 Task: Open Card Investor Relations Review in Board Talent Management to Workspace Event Planning and Management and add a team member Softage.2@softage.net, a label Orange, a checklist Mindfulness, an attachment from Trello, a color Orange and finally, add a card description 'Review and approve expense reports' and a comment 'Given the importance of this task, careful planning and execution are essential.'. Add a start date 'Jan 02, 1900' with a due date 'Jan 09, 1900'
Action: Mouse moved to (401, 458)
Screenshot: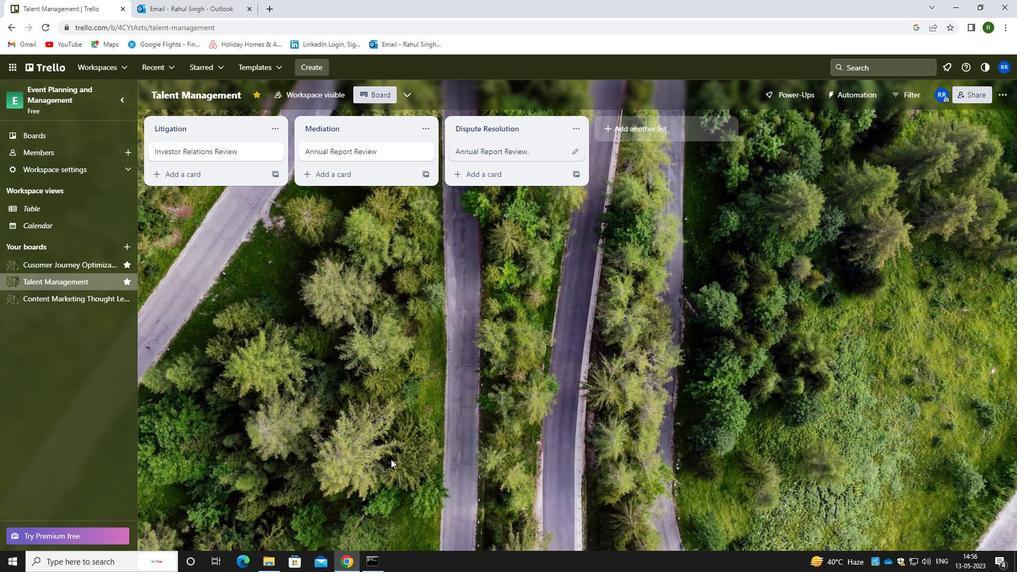 
Action: Mouse scrolled (401, 459) with delta (0, 0)
Screenshot: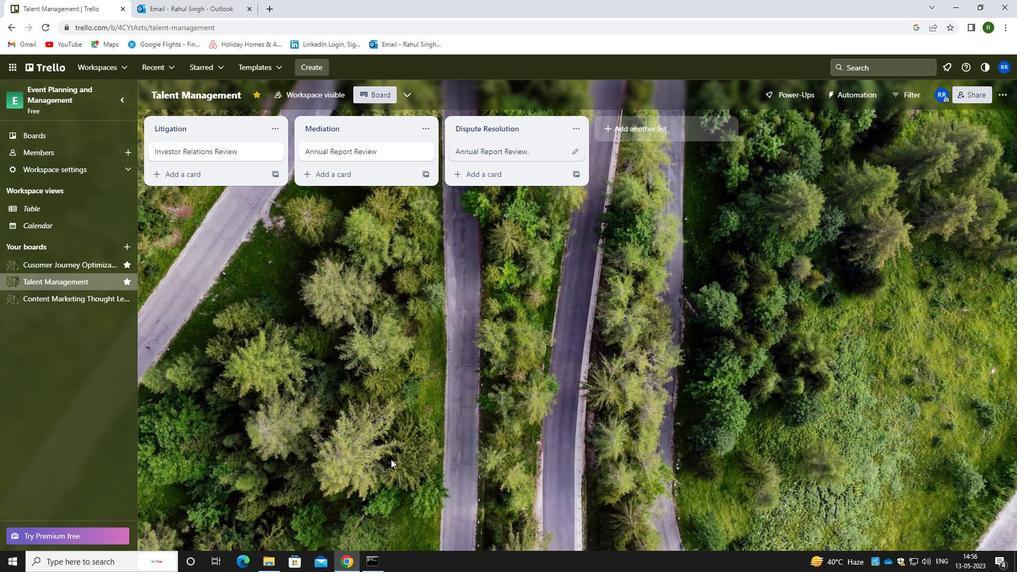 
Action: Mouse moved to (275, 152)
Screenshot: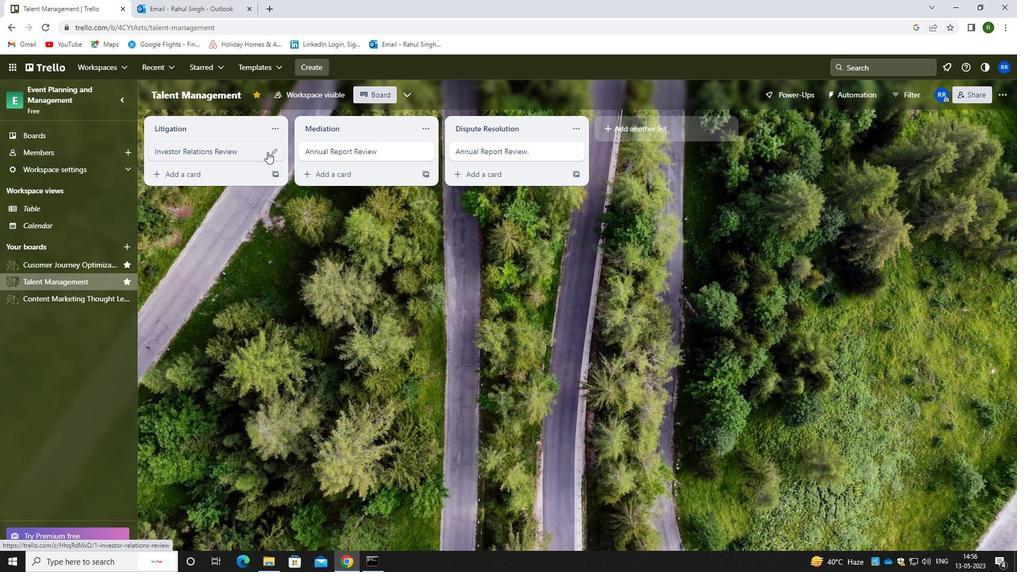 
Action: Mouse pressed left at (275, 152)
Screenshot: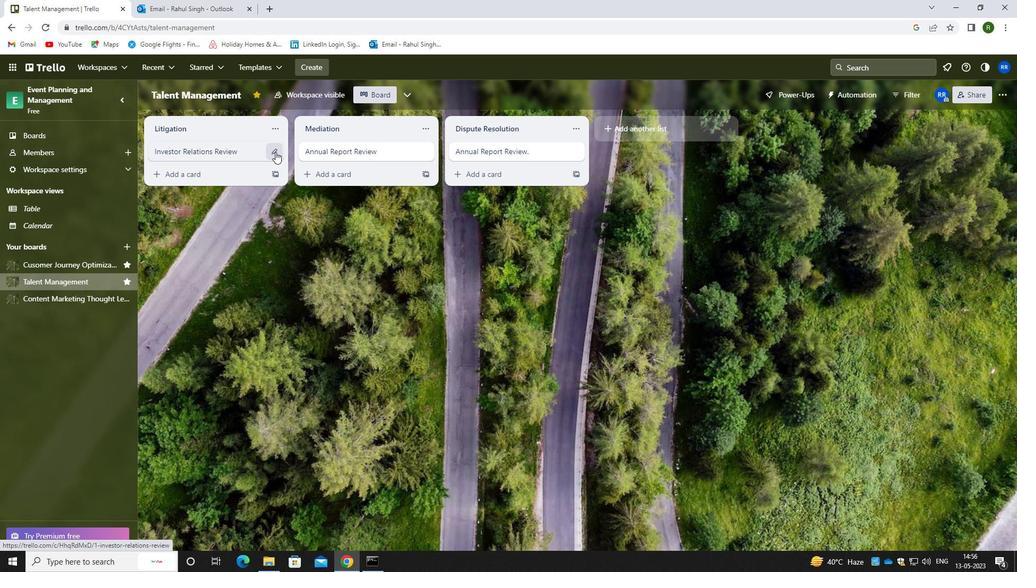 
Action: Mouse moved to (324, 150)
Screenshot: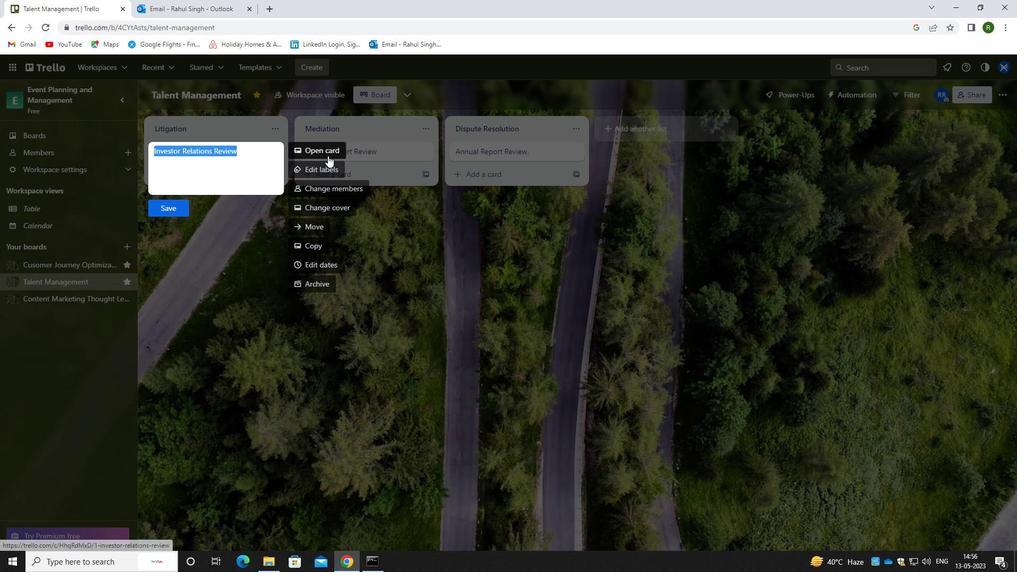 
Action: Mouse pressed left at (324, 150)
Screenshot: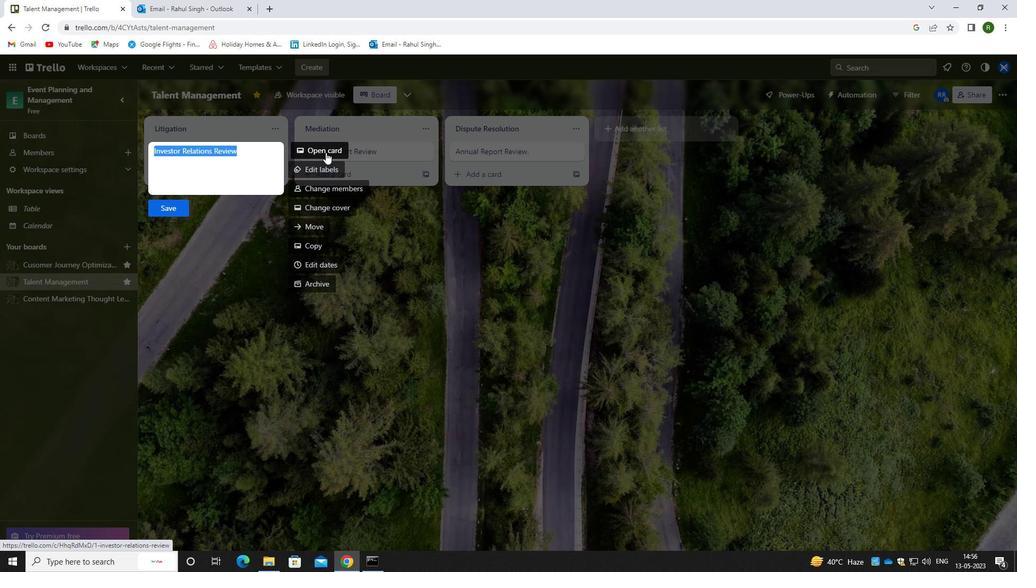 
Action: Mouse moved to (668, 146)
Screenshot: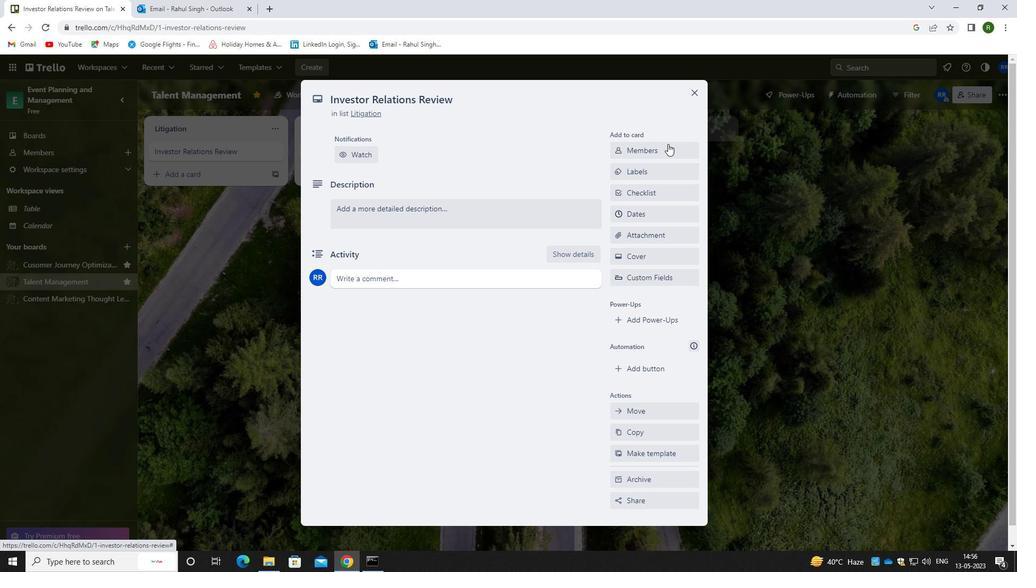 
Action: Mouse pressed left at (668, 146)
Screenshot: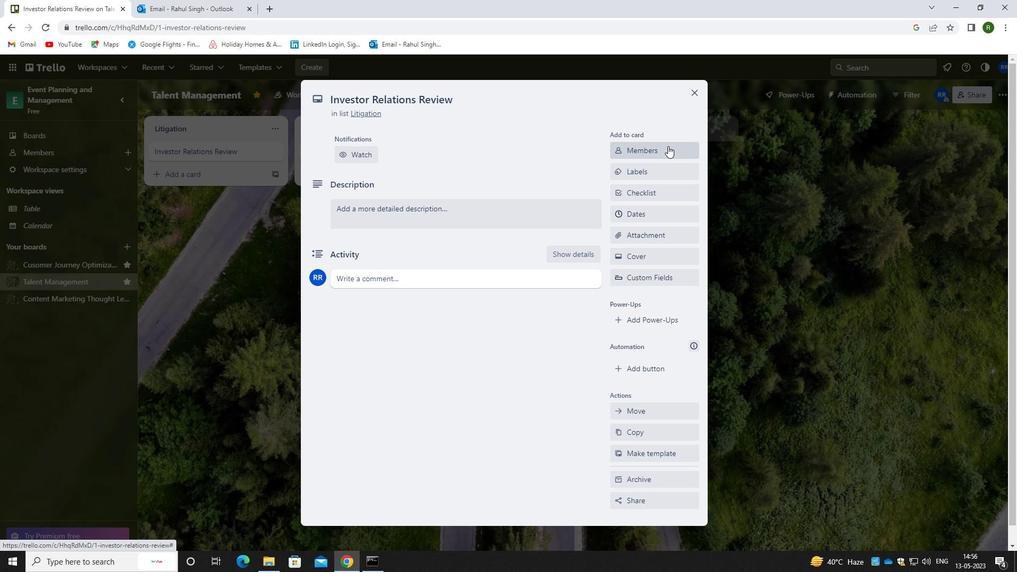 
Action: Mouse moved to (649, 198)
Screenshot: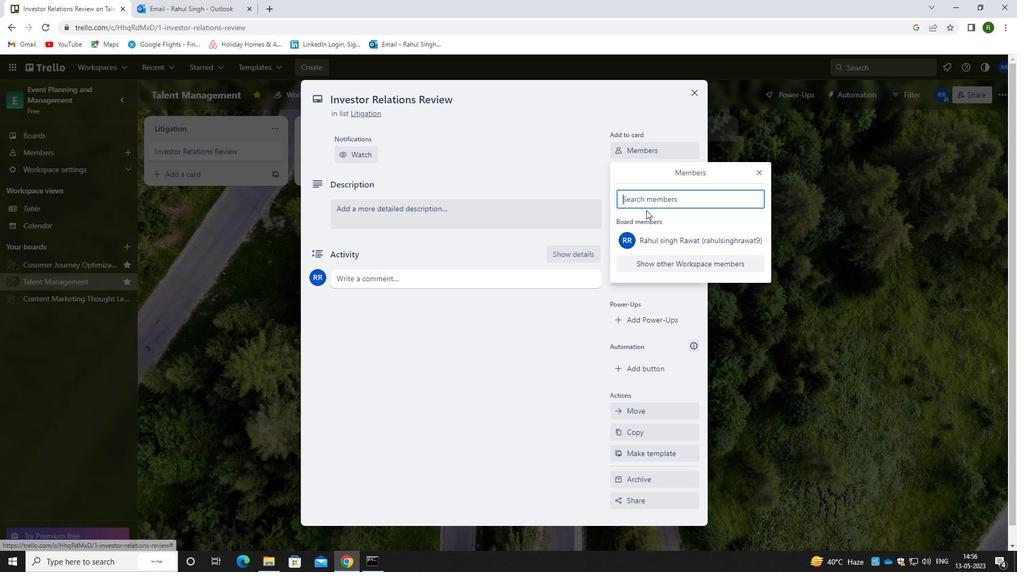 
Action: Mouse pressed left at (649, 198)
Screenshot: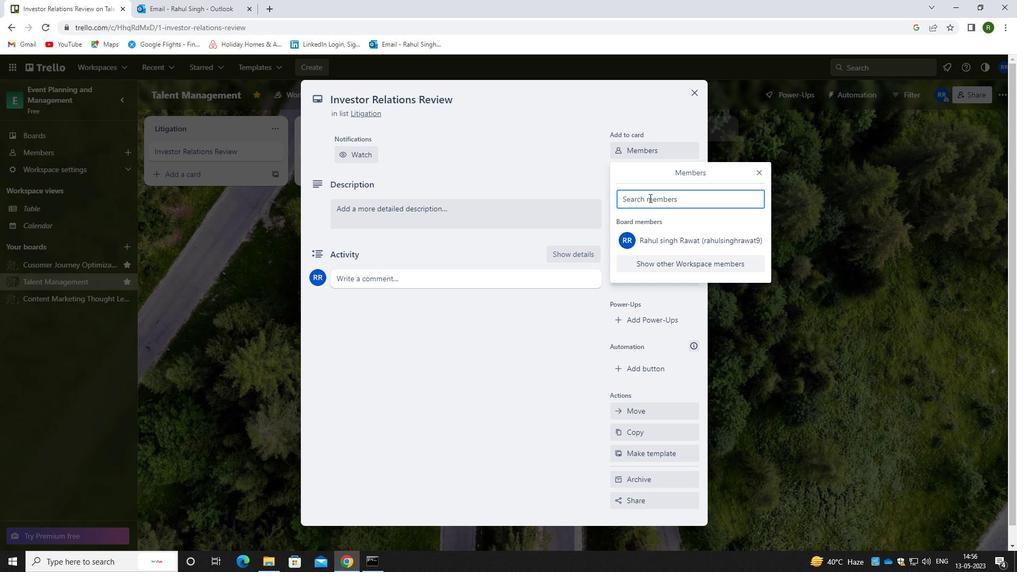 
Action: Mouse moved to (649, 198)
Screenshot: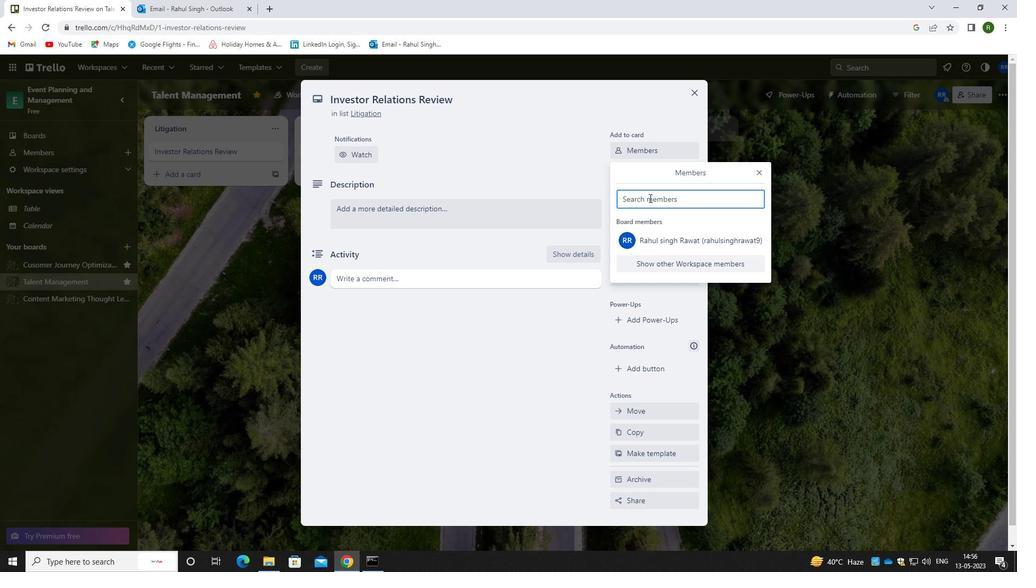 
Action: Key pressed <Key.caps_lock>s<Key.caps_lock>oftage.2<Key.shift>@SOFTAGE.NET
Screenshot: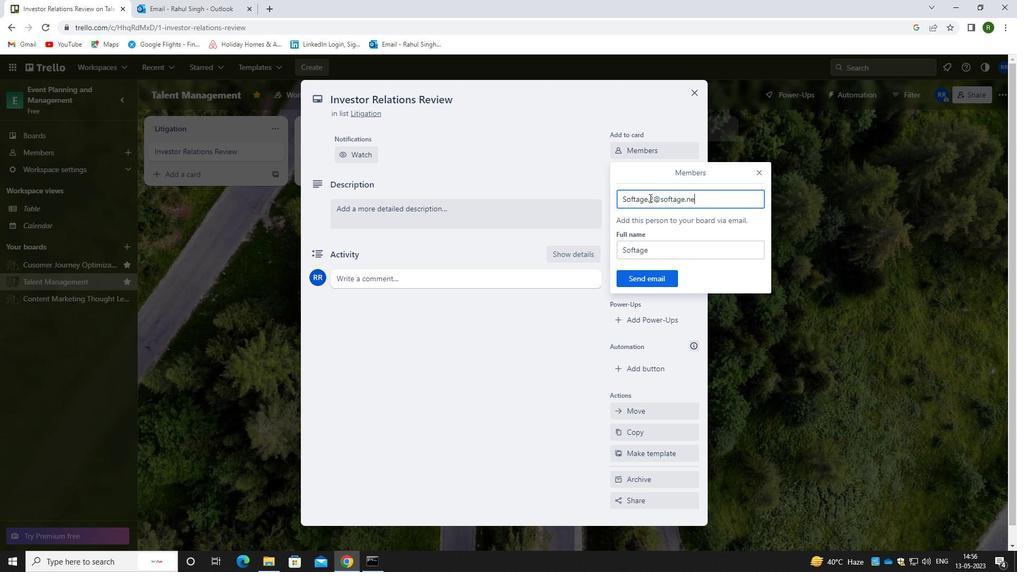 
Action: Mouse moved to (645, 278)
Screenshot: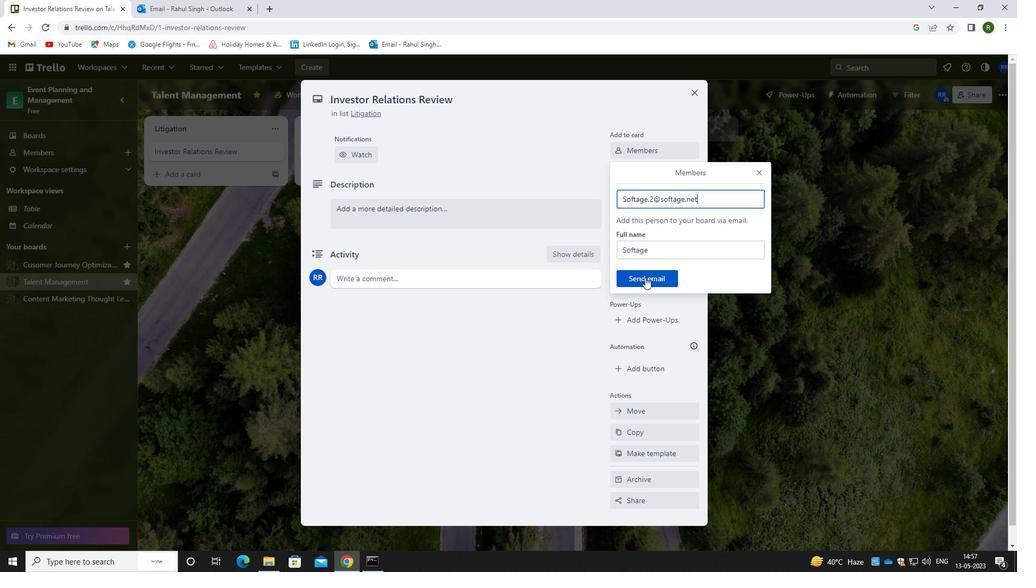 
Action: Mouse pressed left at (645, 278)
Screenshot: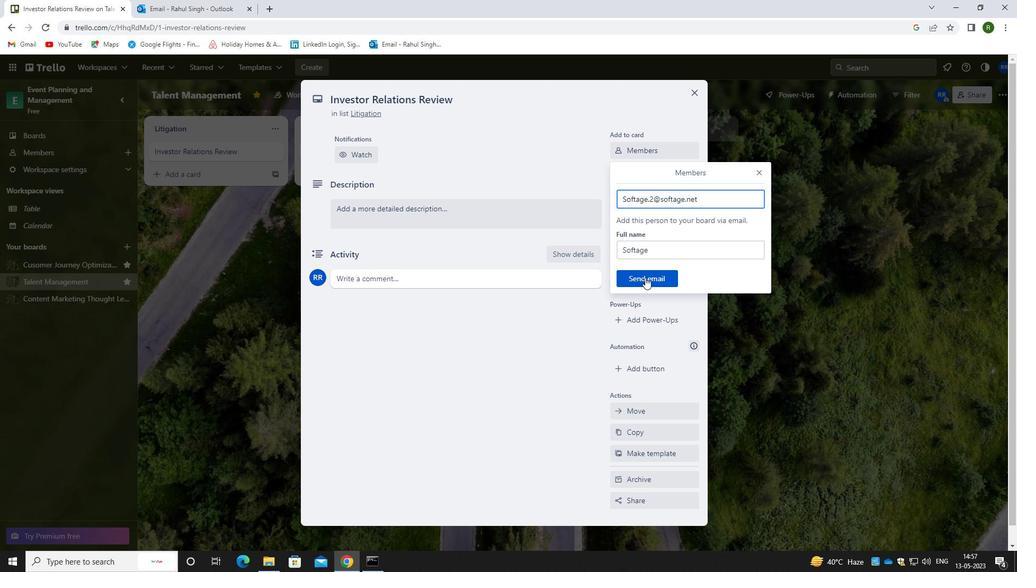 
Action: Mouse moved to (648, 207)
Screenshot: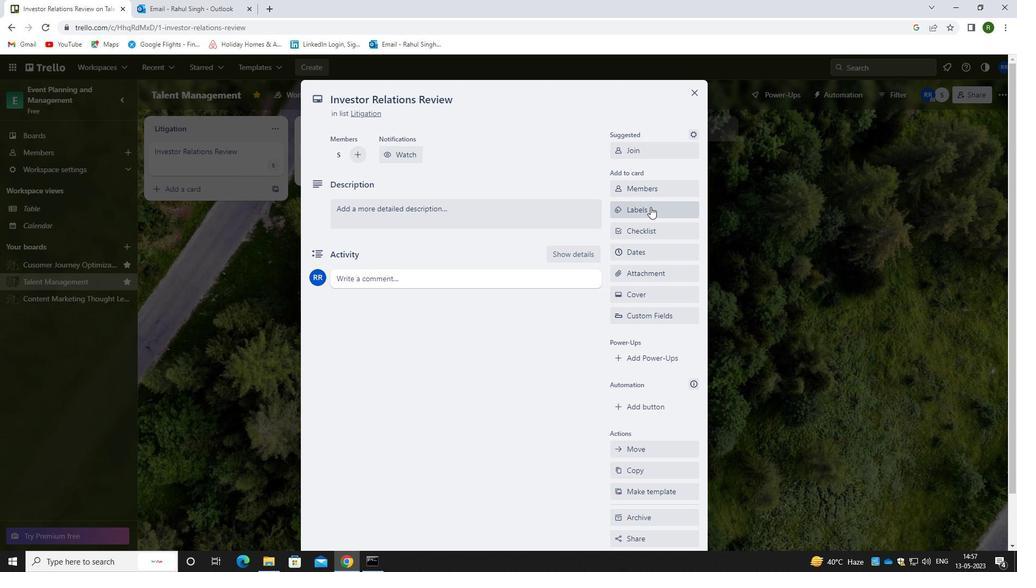 
Action: Mouse pressed left at (648, 207)
Screenshot: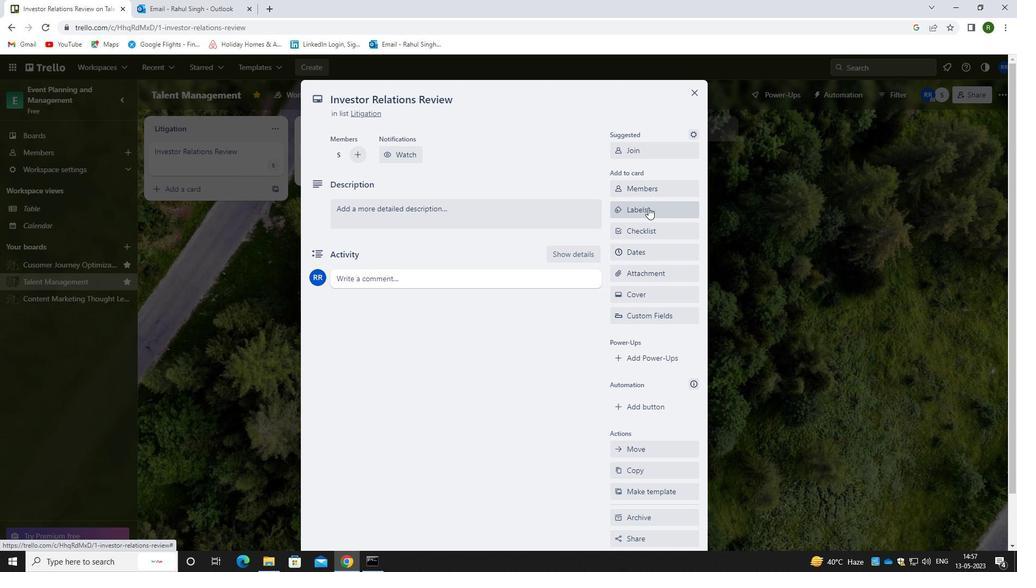 
Action: Key pressed ORANGE
Screenshot: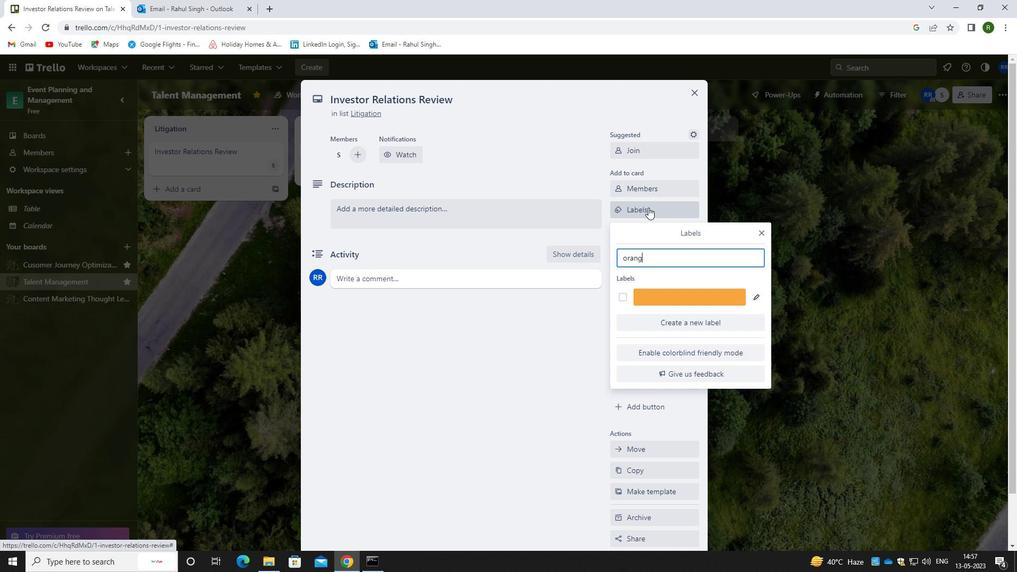 
Action: Mouse moved to (626, 299)
Screenshot: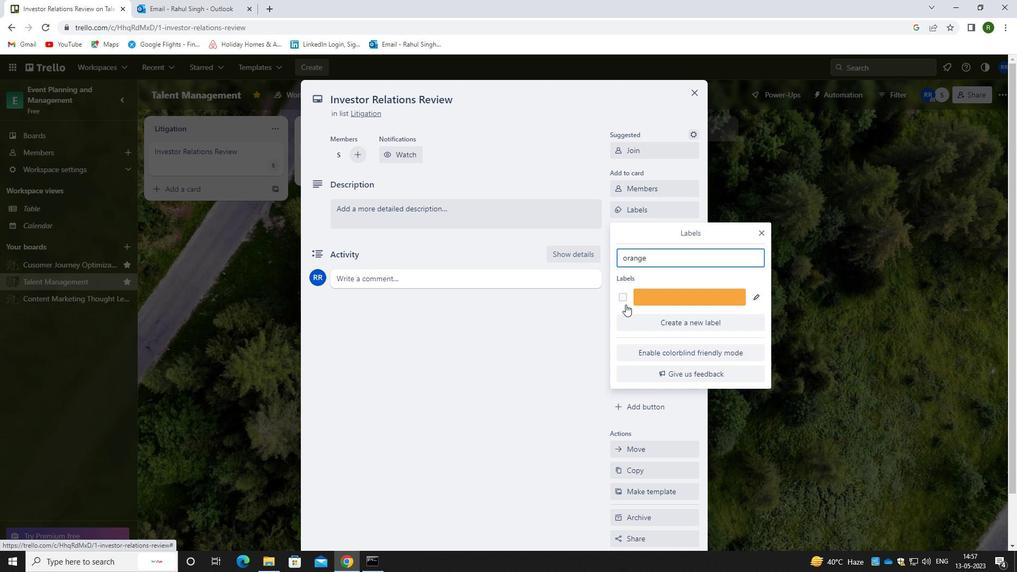 
Action: Mouse pressed left at (626, 299)
Screenshot: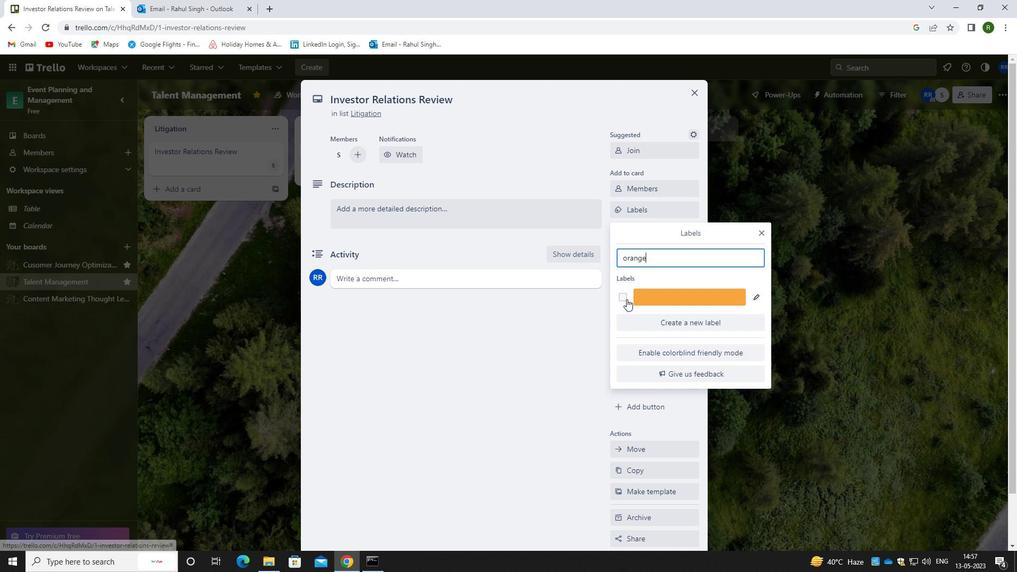 
Action: Mouse moved to (552, 348)
Screenshot: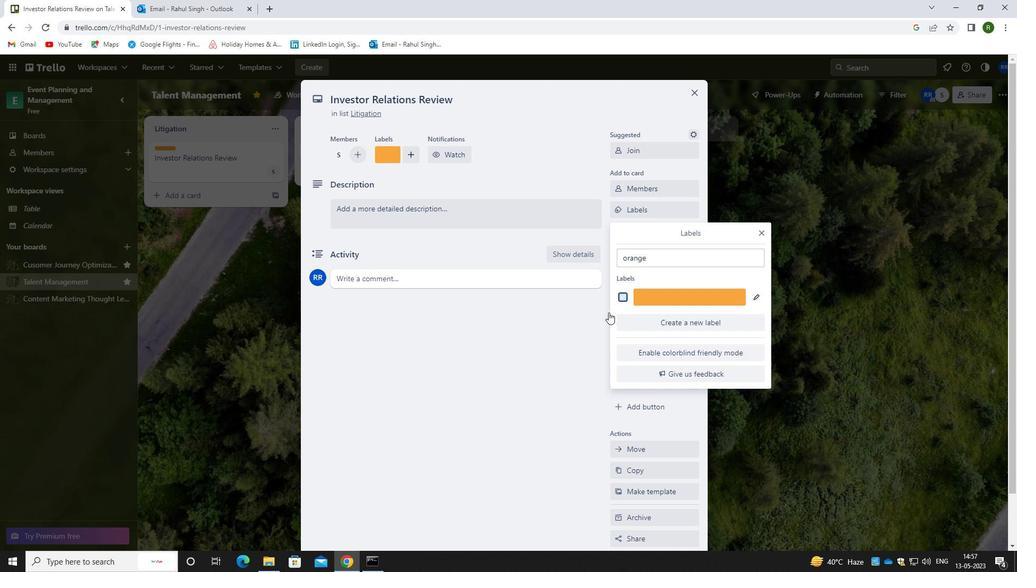 
Action: Mouse pressed left at (552, 348)
Screenshot: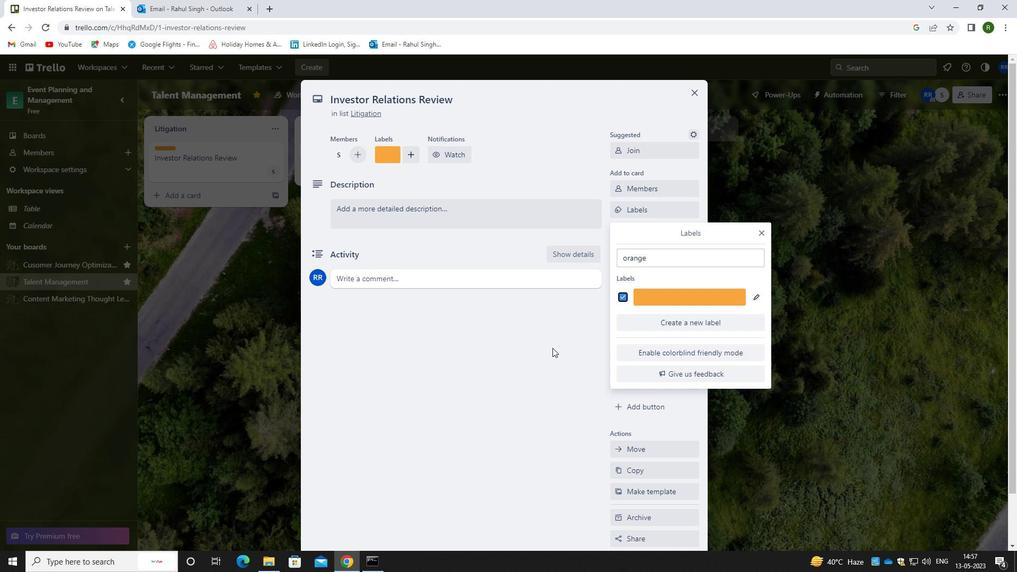 
Action: Mouse moved to (649, 231)
Screenshot: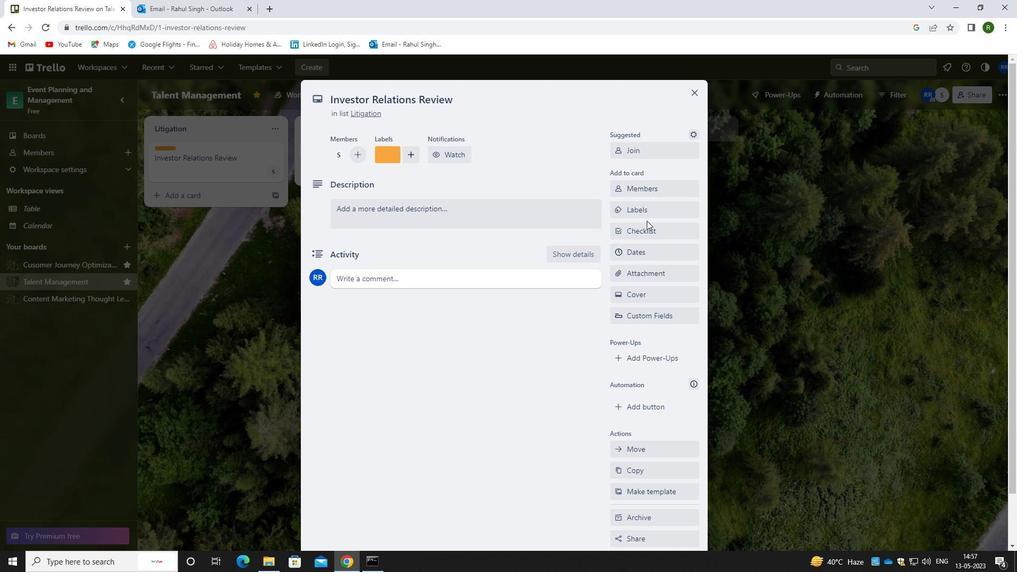 
Action: Mouse pressed left at (649, 231)
Screenshot: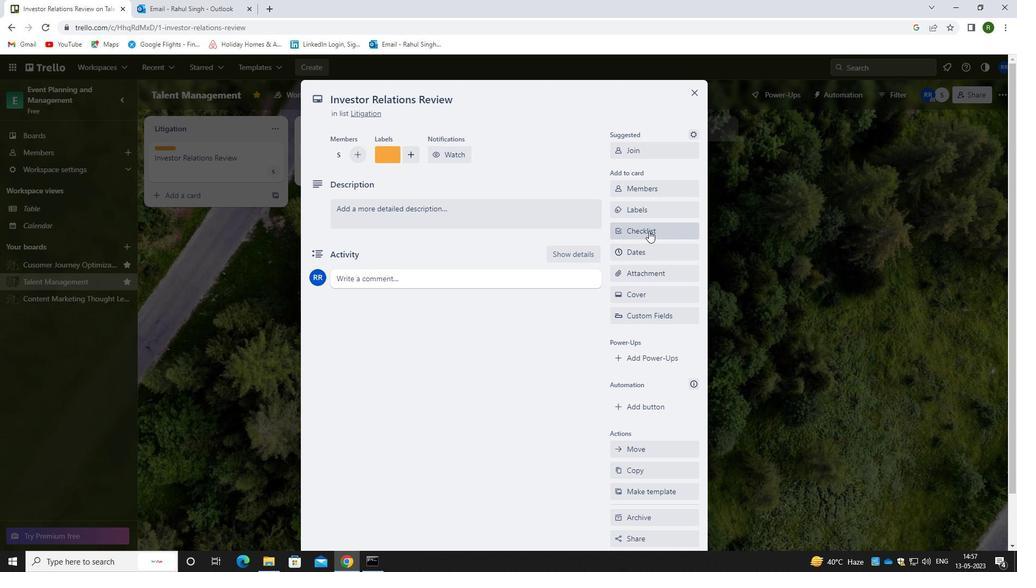 
Action: Mouse moved to (627, 280)
Screenshot: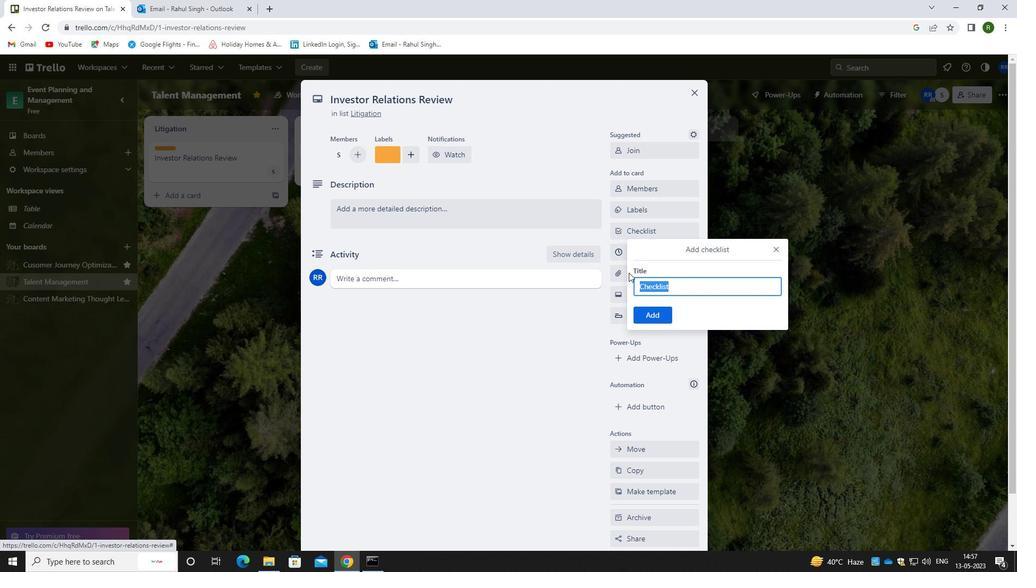 
Action: Key pressed <Key.backspace><Key.shift>MINDFULNESS
Screenshot: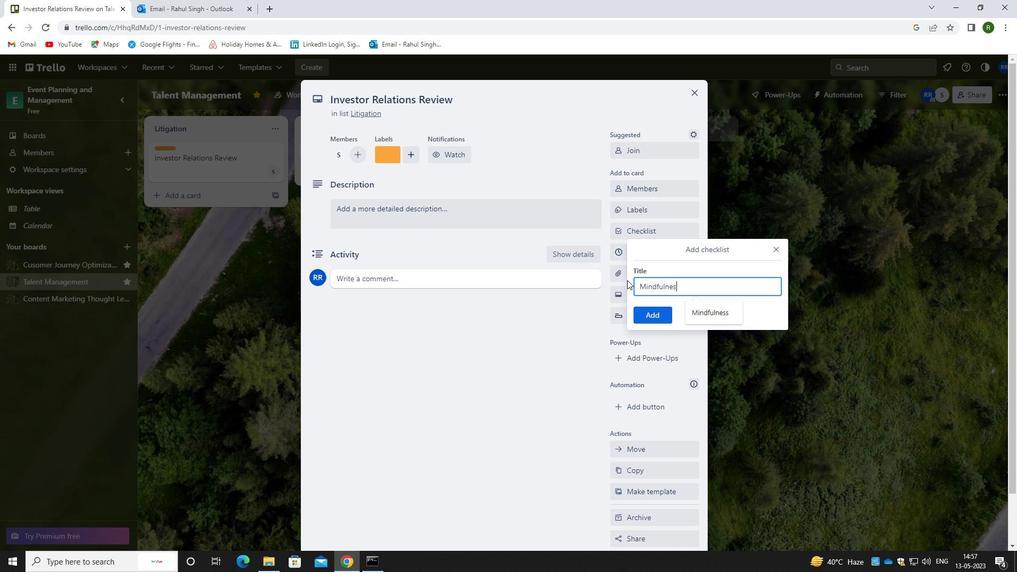 
Action: Mouse moved to (650, 310)
Screenshot: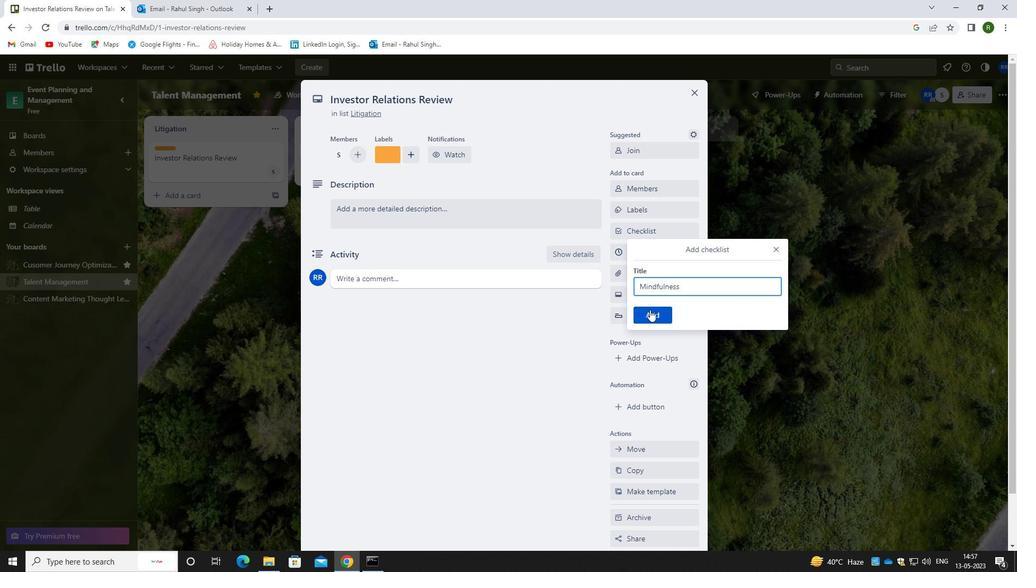 
Action: Key pressed <Key.backspace>
Screenshot: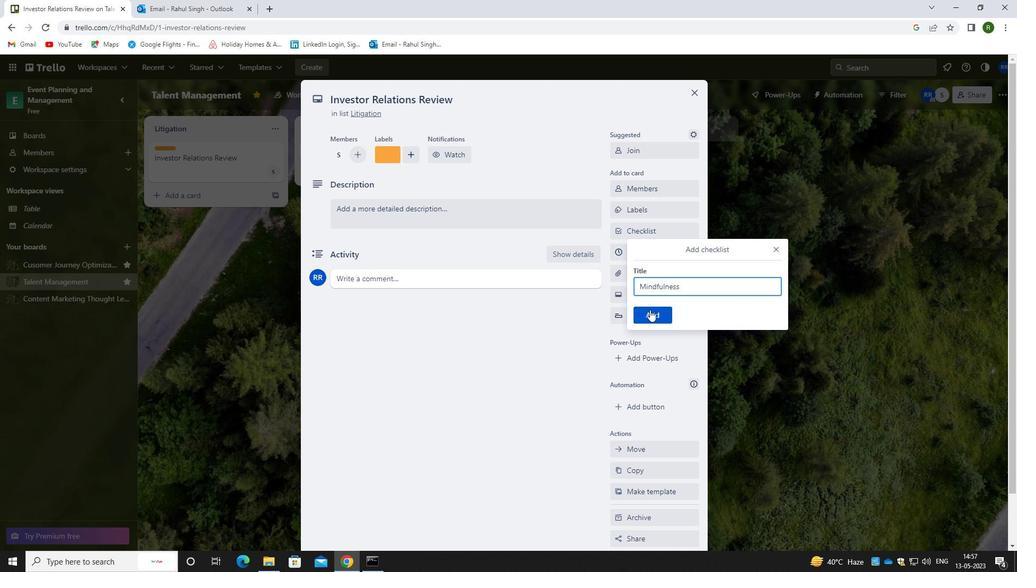
Action: Mouse moved to (661, 315)
Screenshot: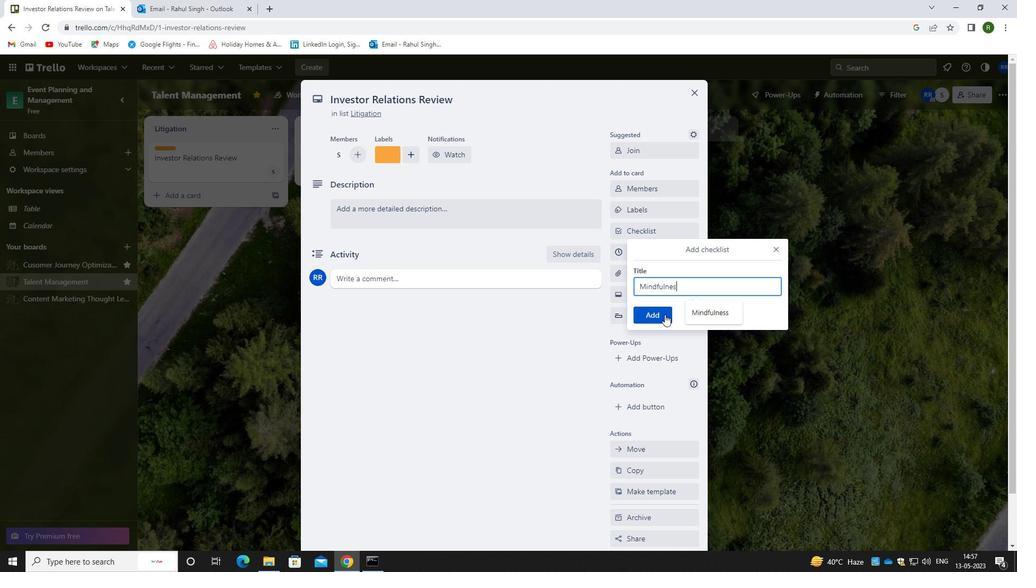 
Action: Mouse pressed left at (661, 315)
Screenshot: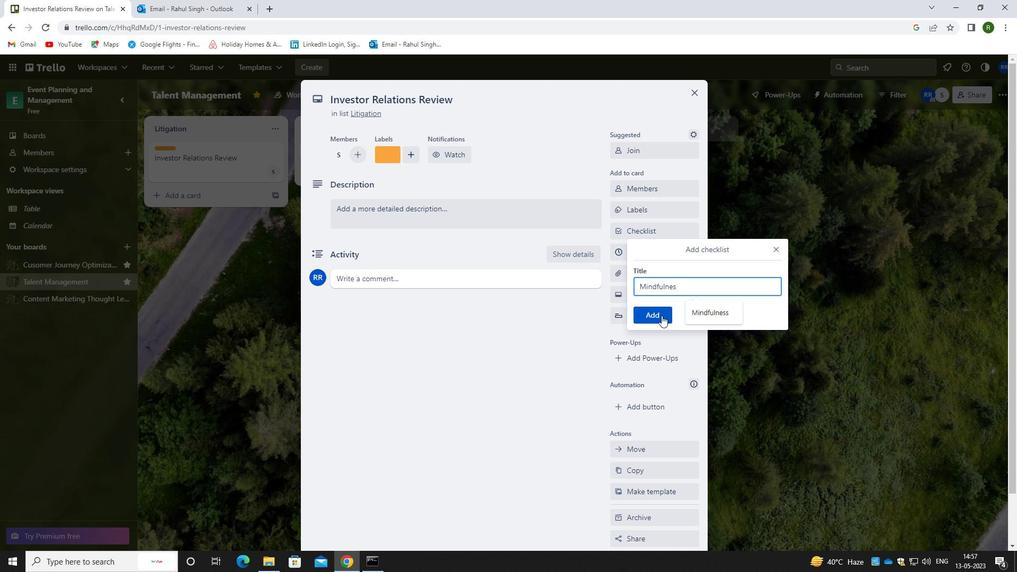 
Action: Mouse moved to (654, 271)
Screenshot: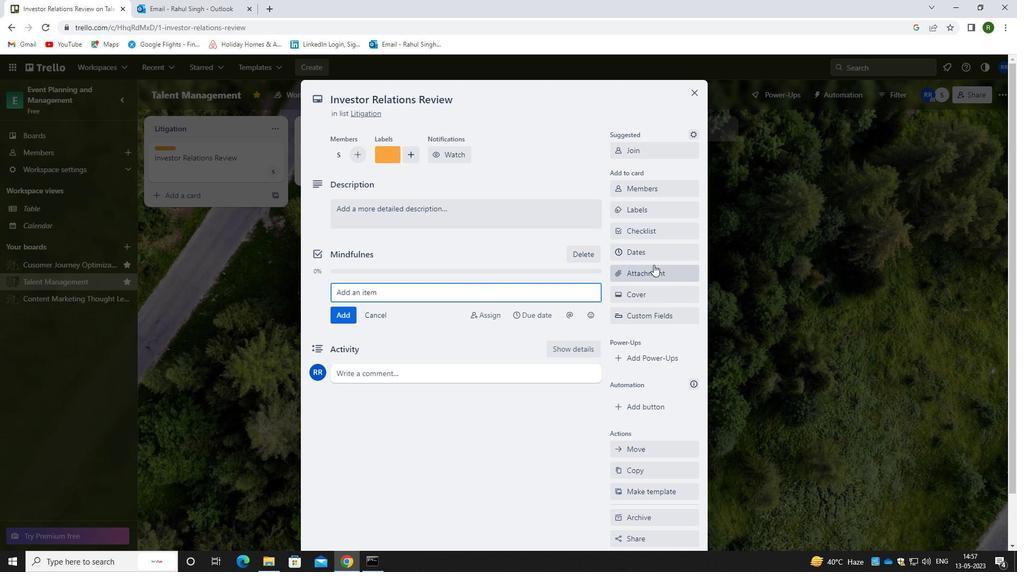 
Action: Mouse pressed left at (654, 271)
Screenshot: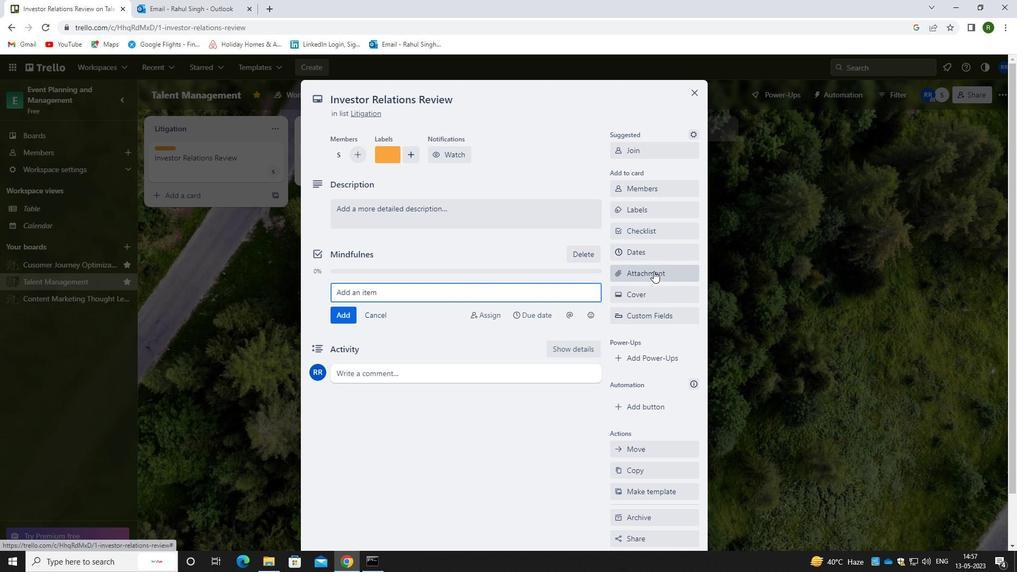 
Action: Mouse moved to (656, 343)
Screenshot: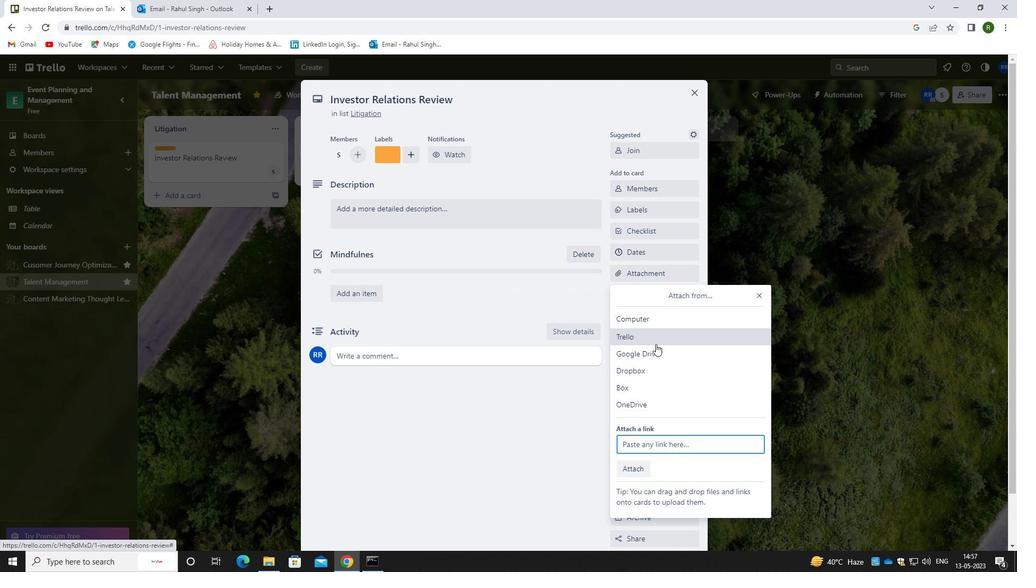 
Action: Mouse pressed left at (656, 343)
Screenshot: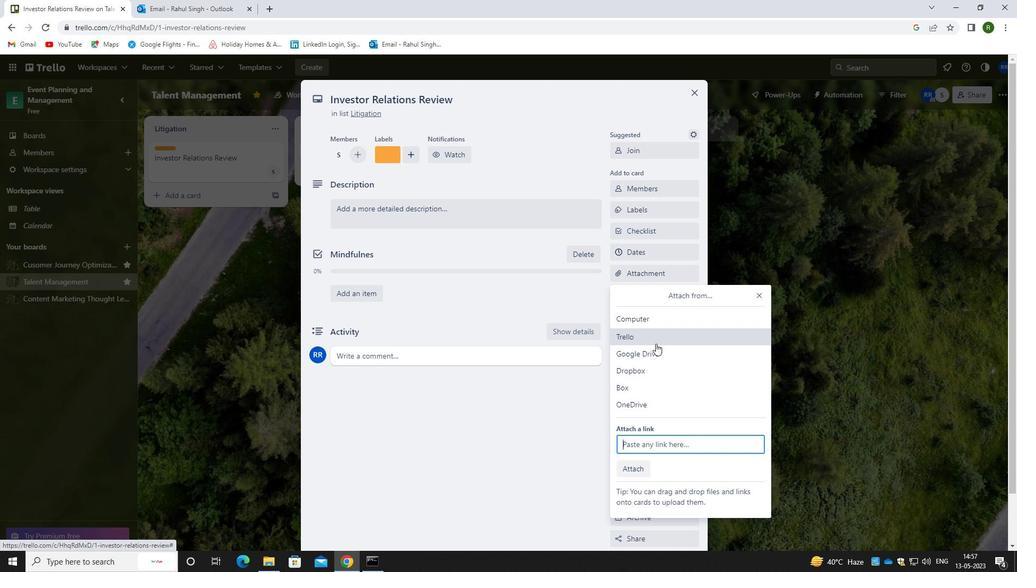 
Action: Mouse moved to (657, 293)
Screenshot: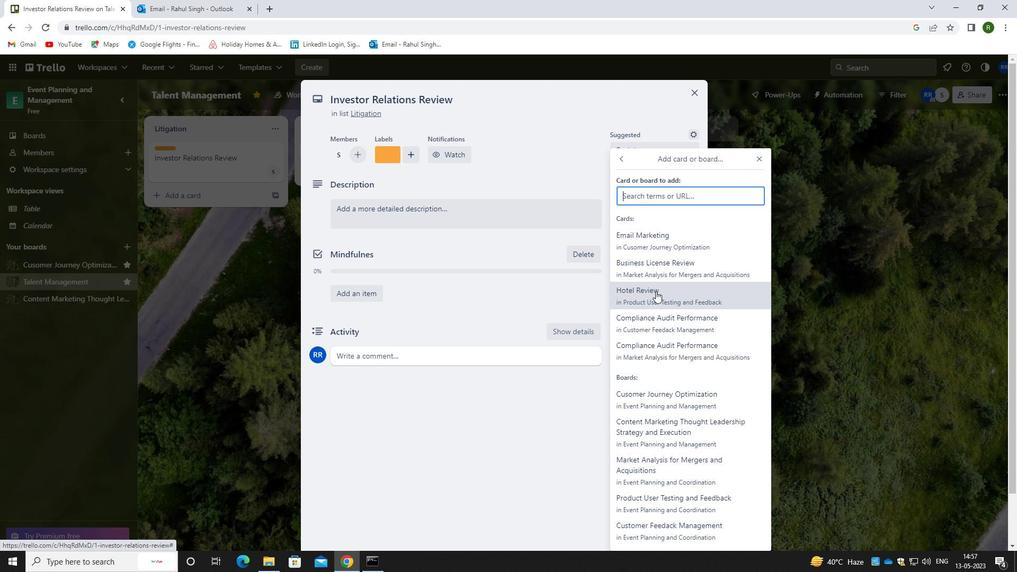 
Action: Mouse pressed left at (657, 293)
Screenshot: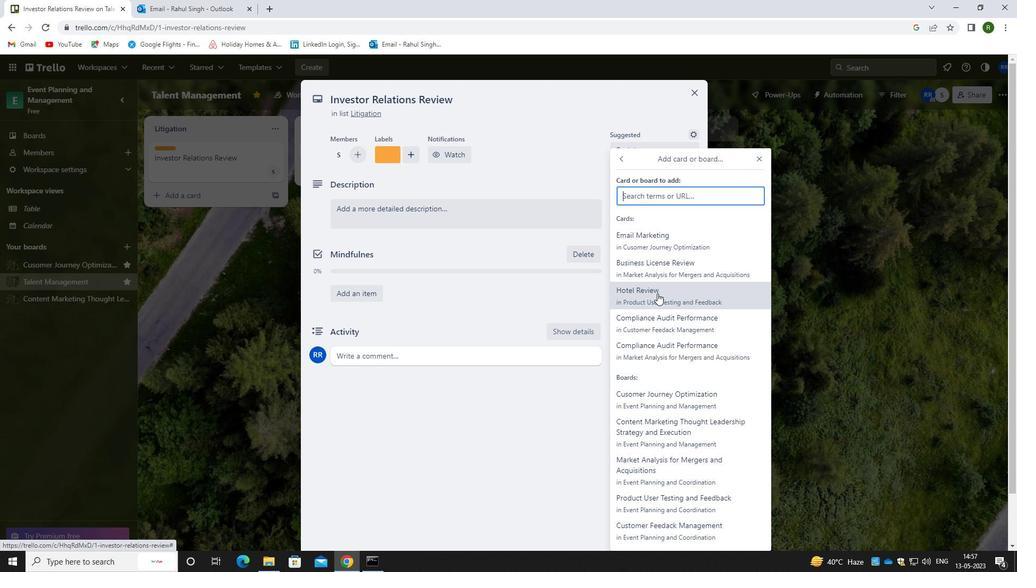 
Action: Mouse moved to (460, 216)
Screenshot: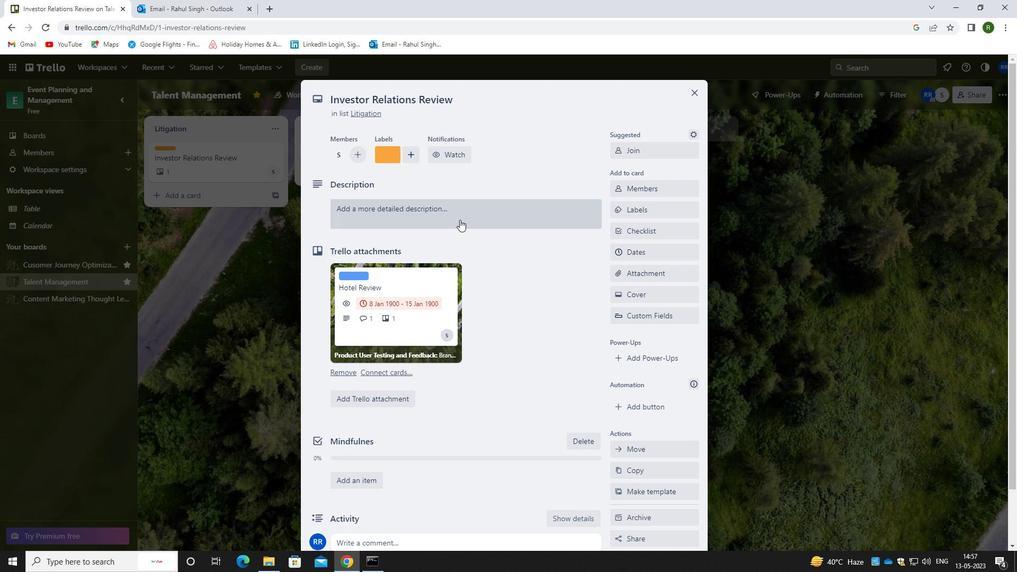 
Action: Mouse pressed left at (460, 216)
Screenshot: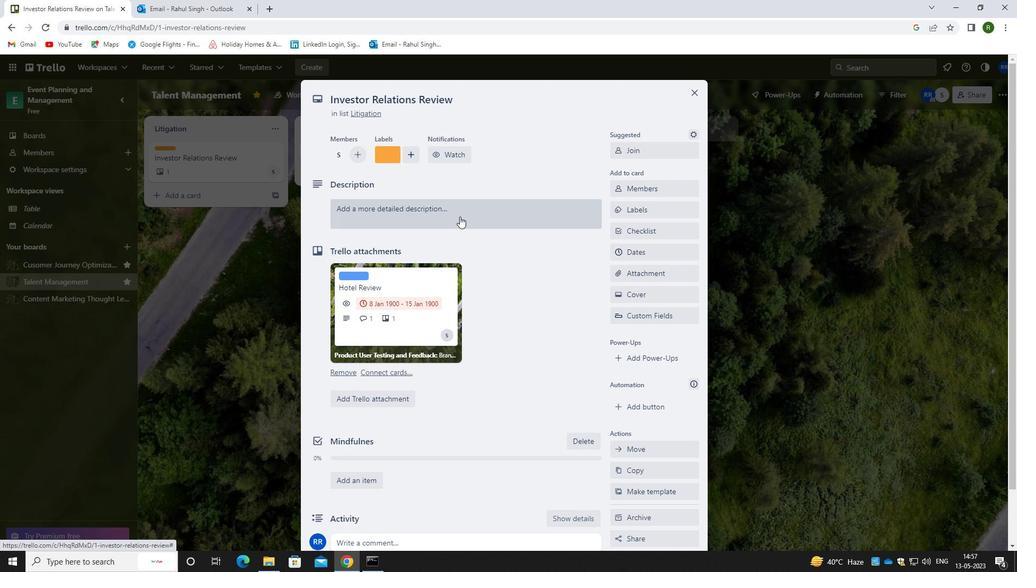 
Action: Mouse moved to (458, 258)
Screenshot: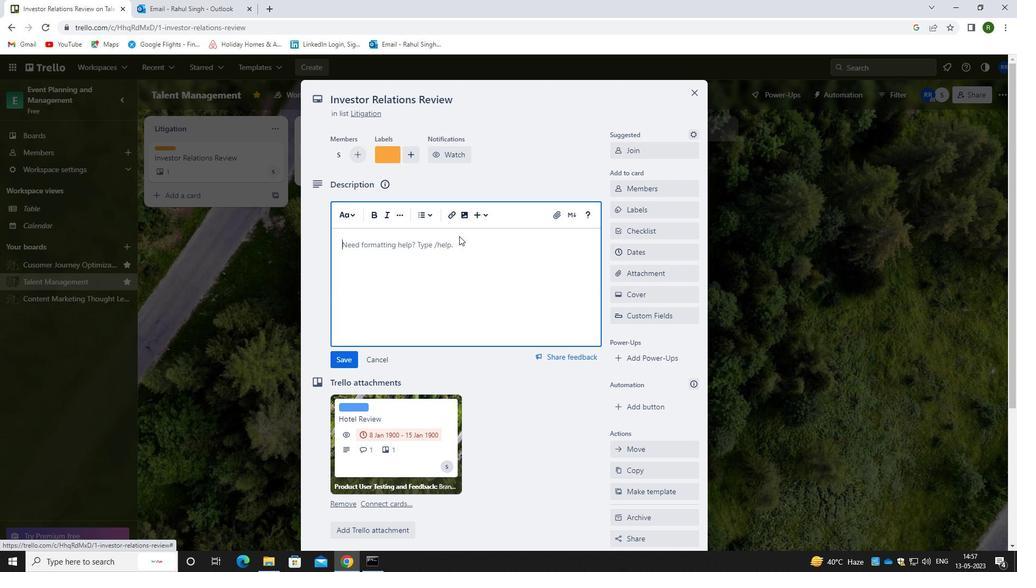 
Action: Key pressed <Key.caps_lock>T<Key.caps_lock>EV<Key.backspace><Key.backspace><Key.backspace><Key.caps_lock>R<Key.caps_lock>EVIEW<Key.space>AND<Key.space>APPROVE<Key.space>EXPENSE<Key.space>REPORTS.
Screenshot: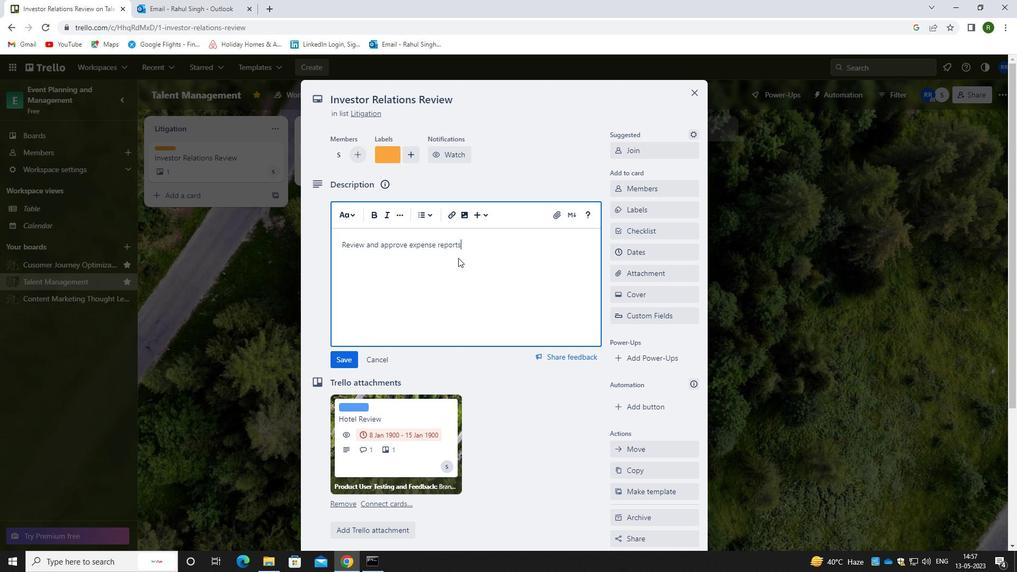
Action: Mouse moved to (342, 359)
Screenshot: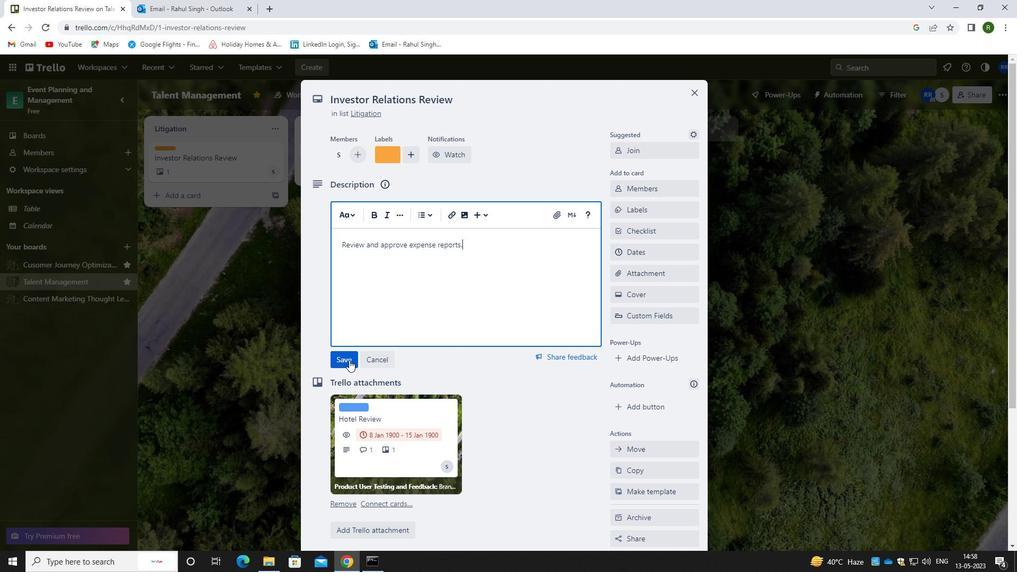 
Action: Mouse pressed left at (342, 359)
Screenshot: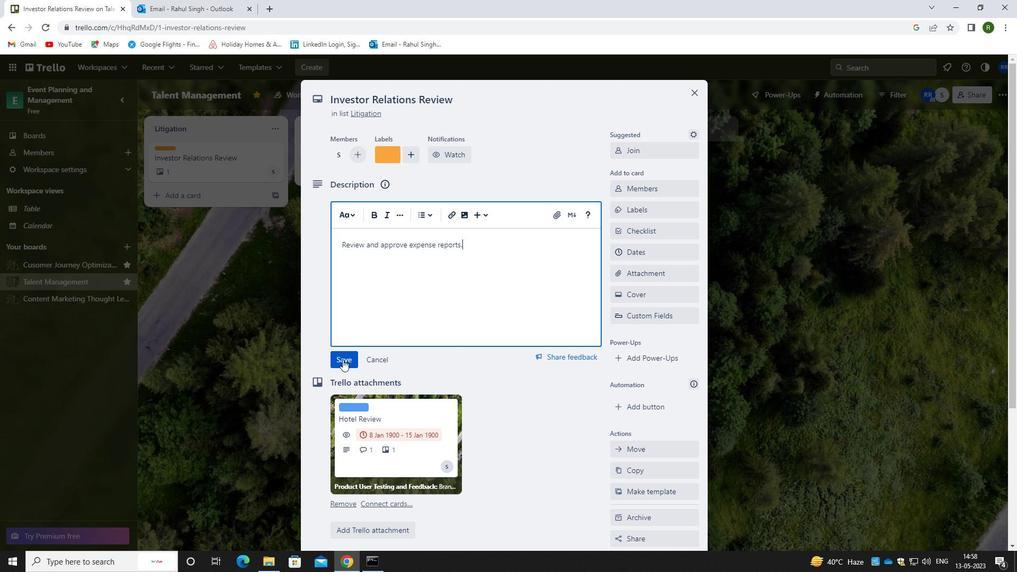 
Action: Mouse moved to (432, 394)
Screenshot: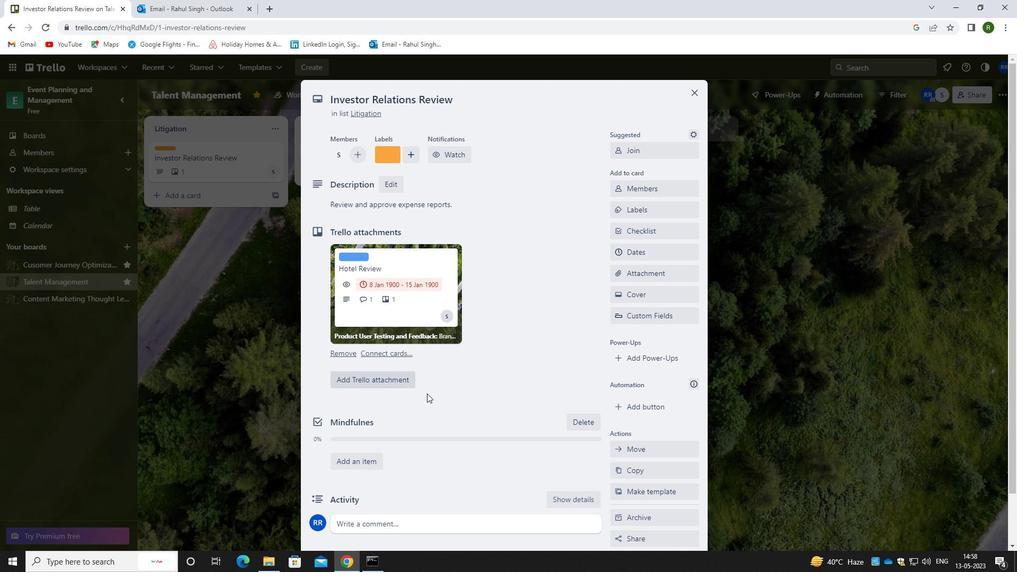 
Action: Mouse scrolled (432, 393) with delta (0, 0)
Screenshot: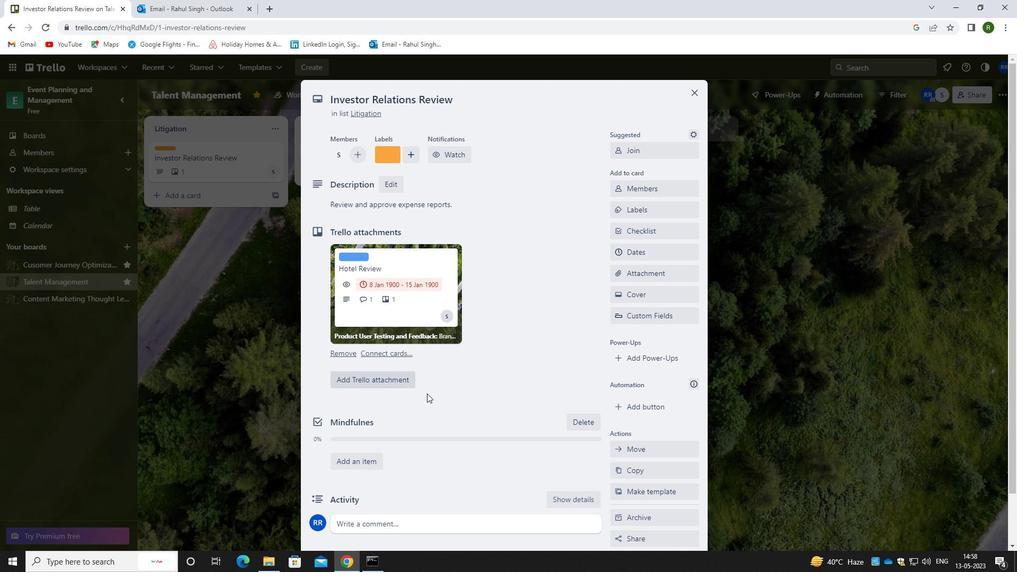 
Action: Mouse moved to (433, 394)
Screenshot: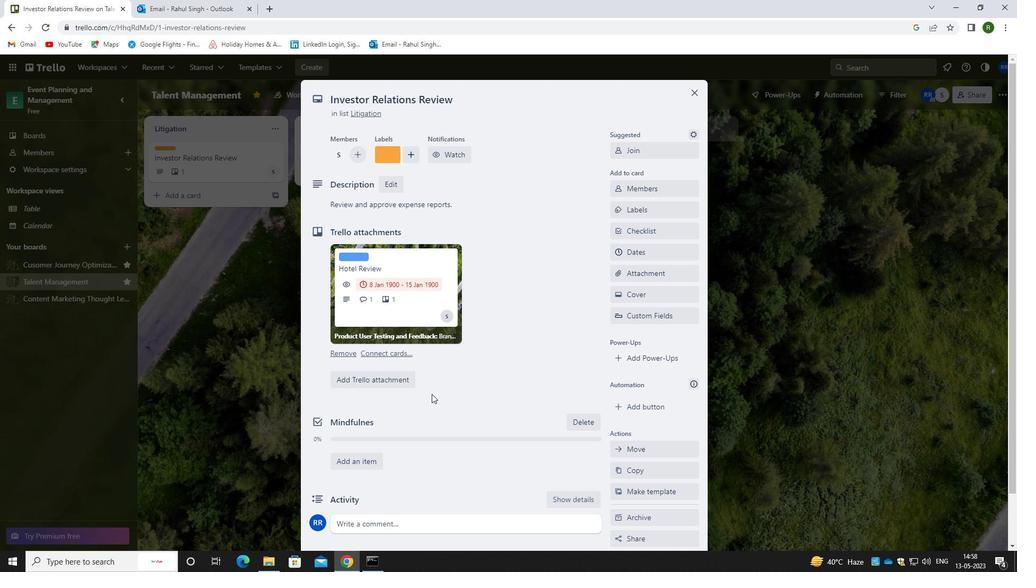 
Action: Mouse scrolled (433, 393) with delta (0, 0)
Screenshot: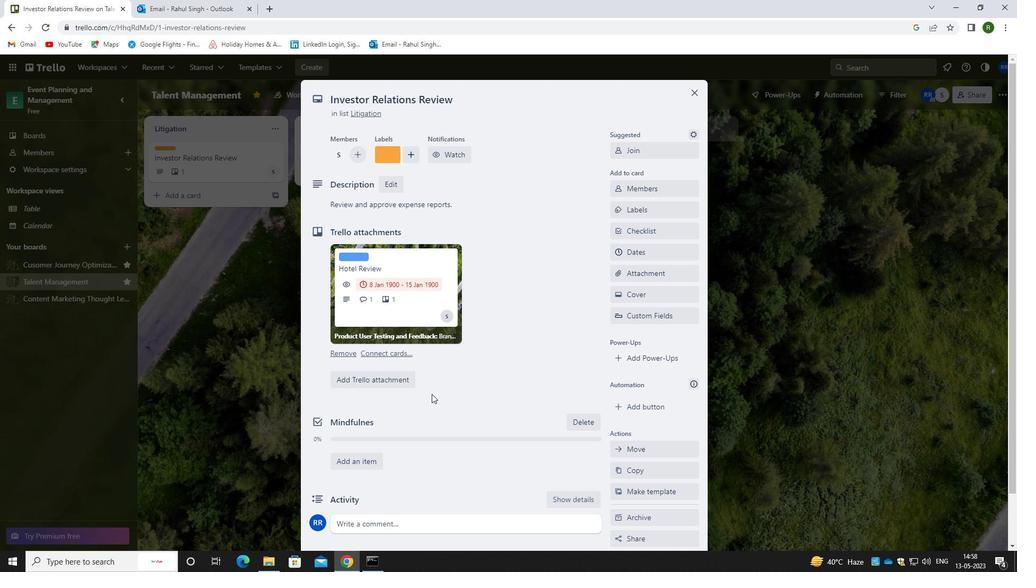 
Action: Mouse moved to (389, 467)
Screenshot: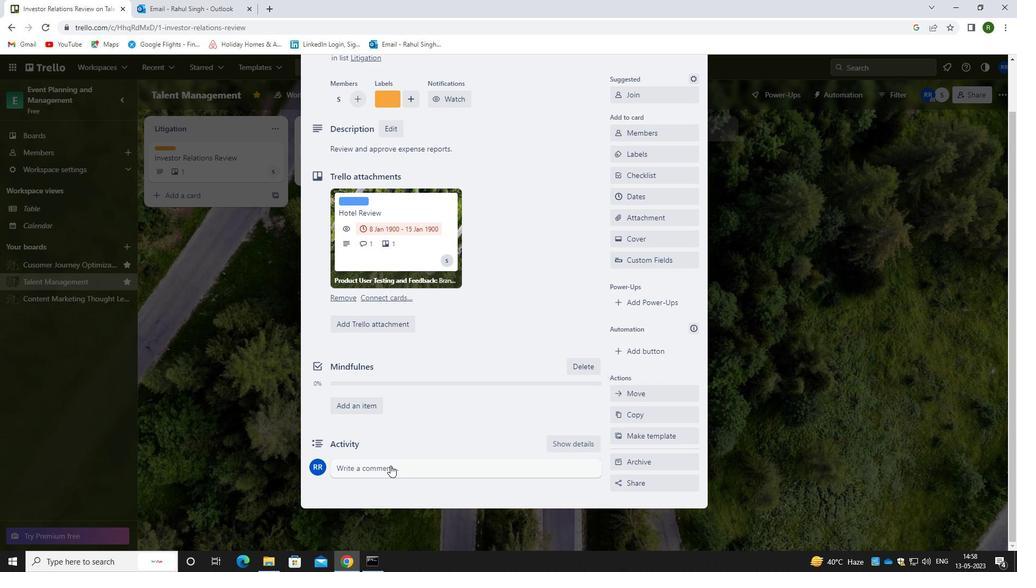 
Action: Mouse pressed left at (389, 467)
Screenshot: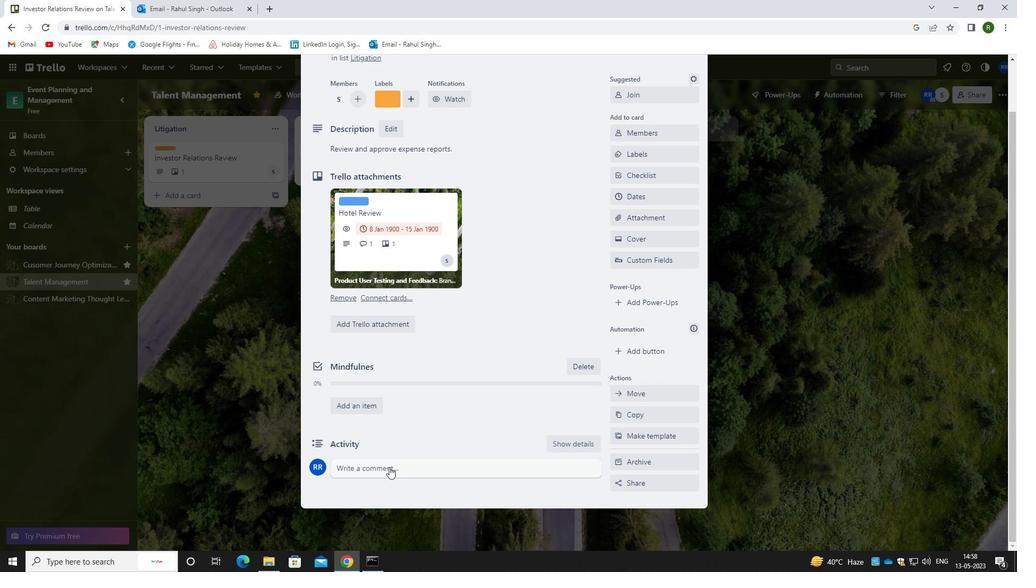 
Action: Mouse moved to (391, 503)
Screenshot: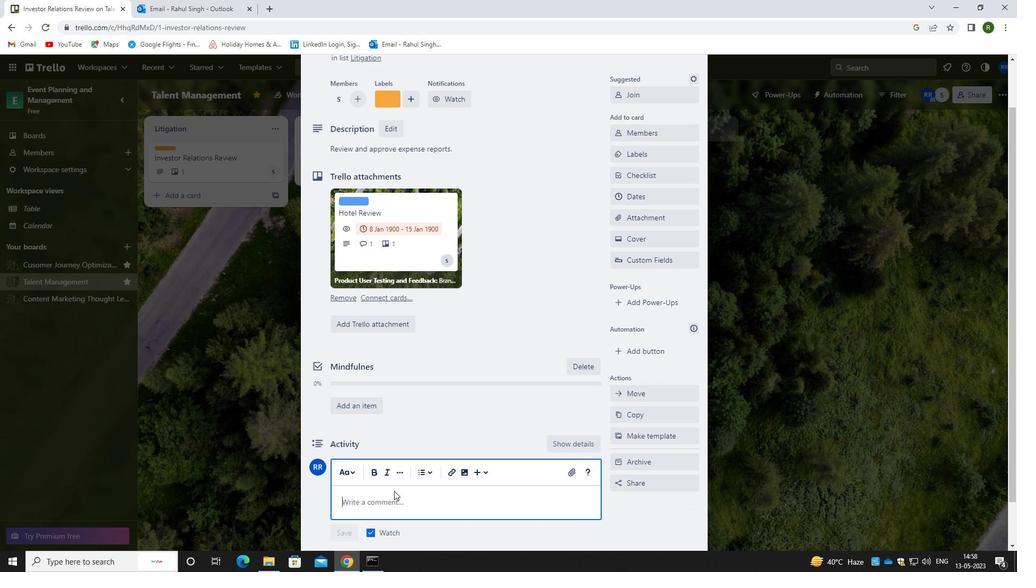 
Action: Mouse pressed left at (391, 503)
Screenshot: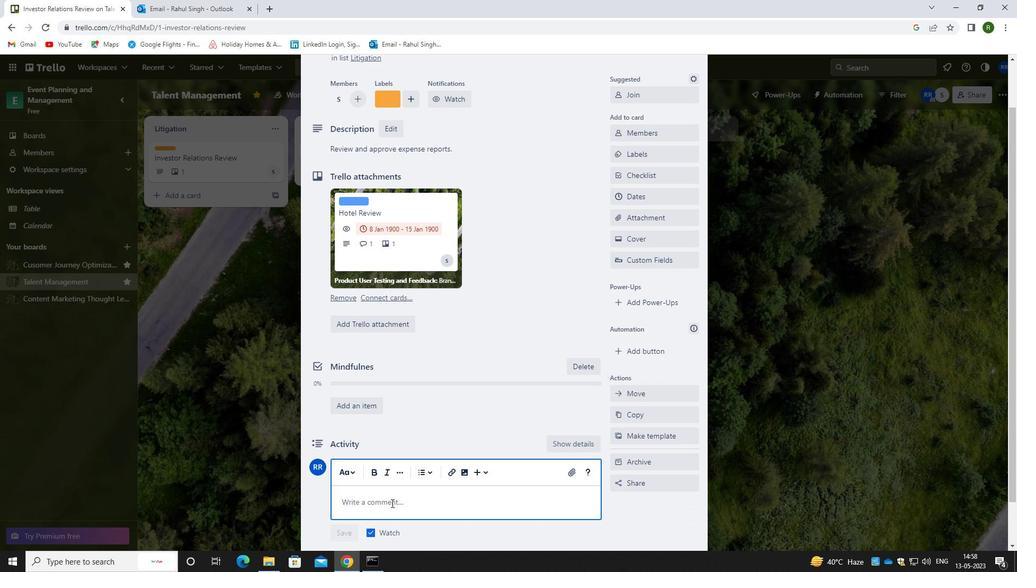 
Action: Mouse moved to (387, 504)
Screenshot: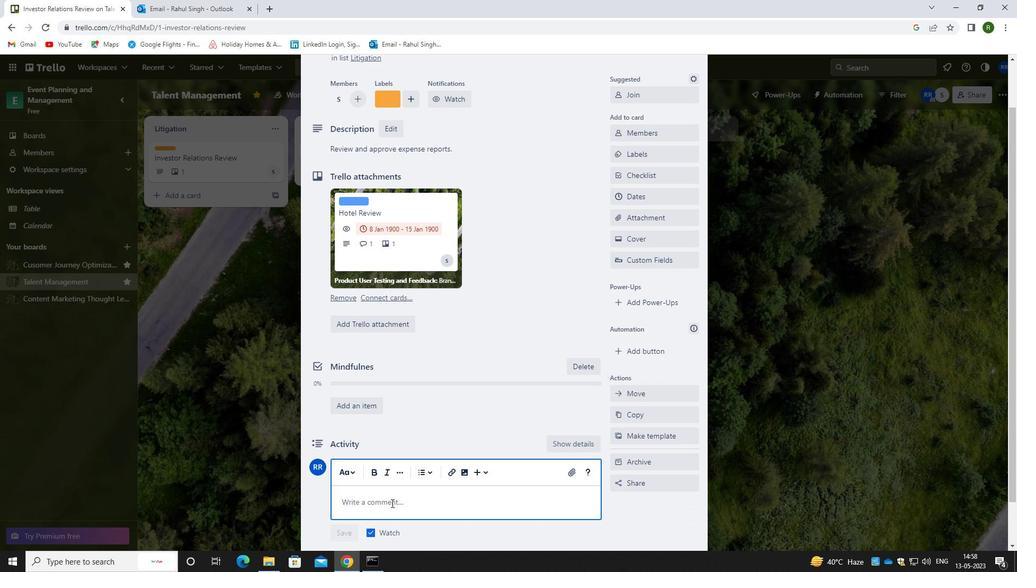 
Action: Key pressed <Key.caps_lock>G<Key.caps_lock>IVEN<Key.space>THE<Key.space>IMPORTANCE<Key.space>OF<Key.space>THIS<Key.space>TASK,<Key.space>CAREFUL<Key.space>PLANNING<Key.space>AND<Key.space>EXECUTION<Key.space>ARE<Key.space>ESSENTIAL.
Screenshot: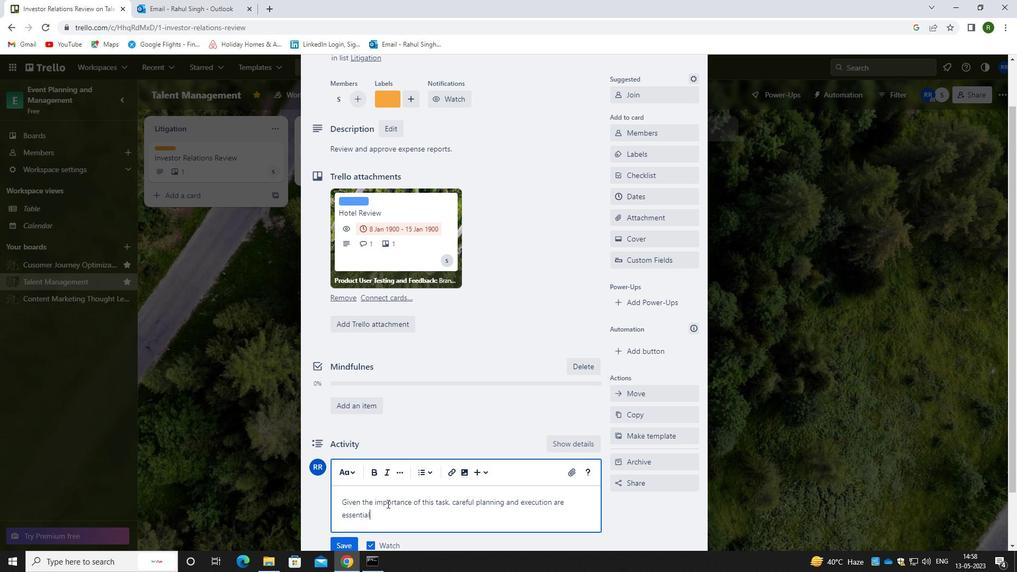 
Action: Mouse moved to (394, 494)
Screenshot: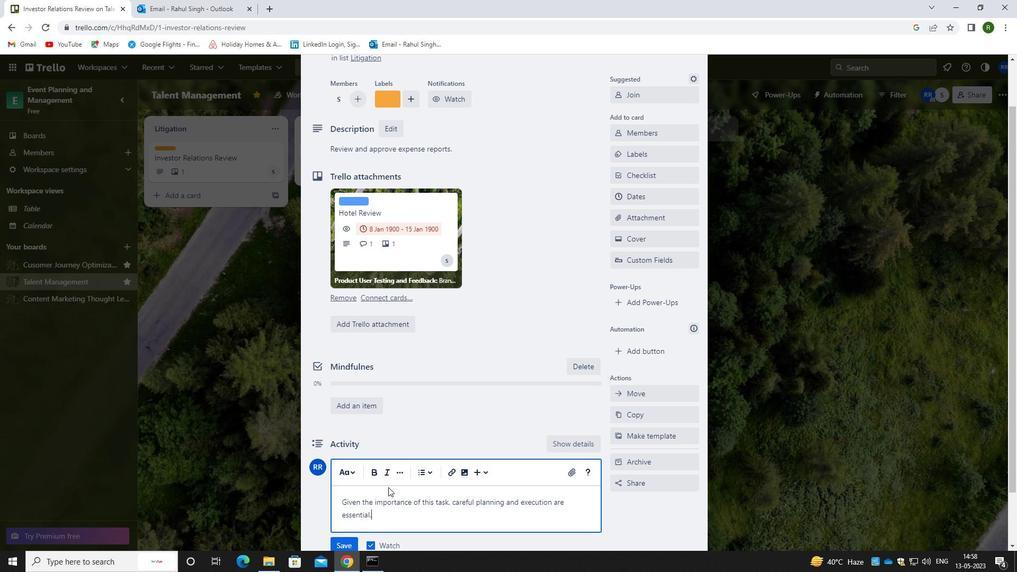 
Action: Mouse scrolled (394, 493) with delta (0, 0)
Screenshot: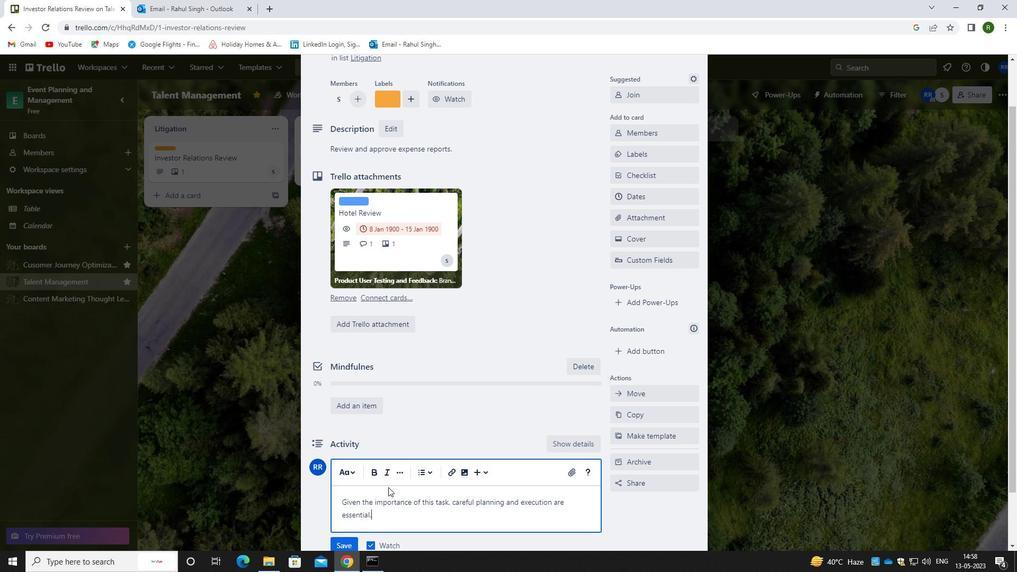 
Action: Mouse moved to (347, 498)
Screenshot: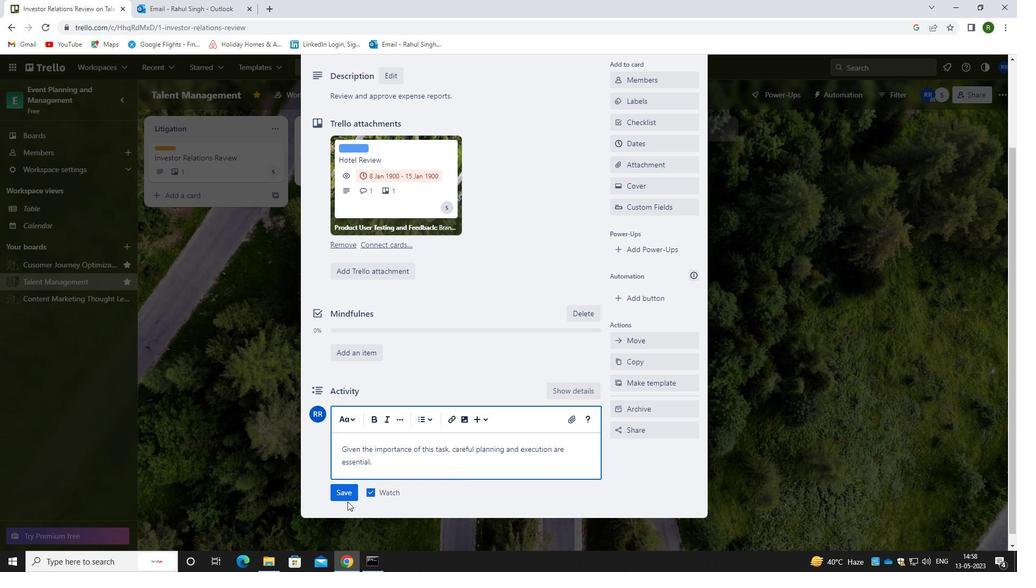 
Action: Mouse pressed left at (347, 498)
Screenshot: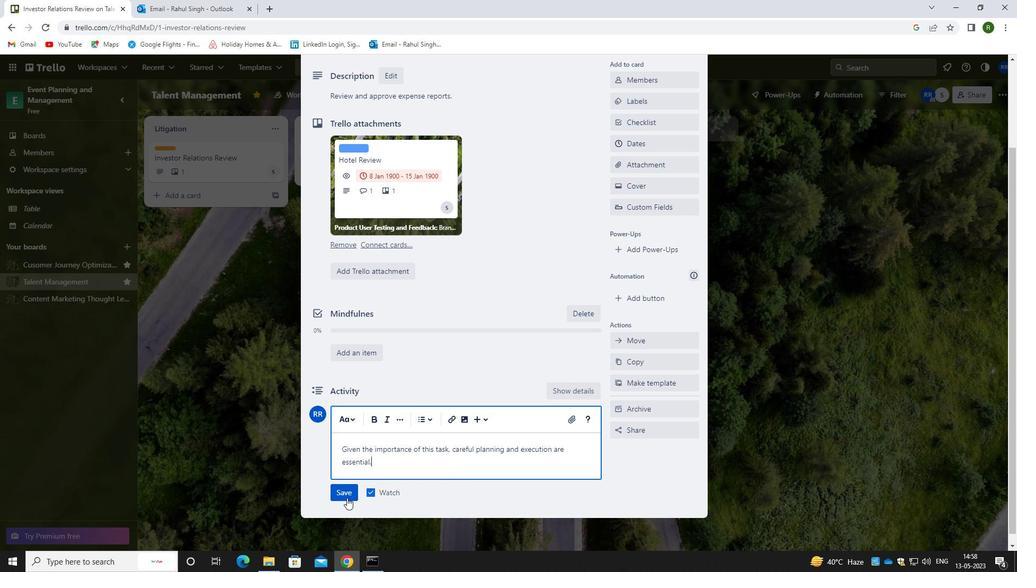 
Action: Mouse moved to (645, 151)
Screenshot: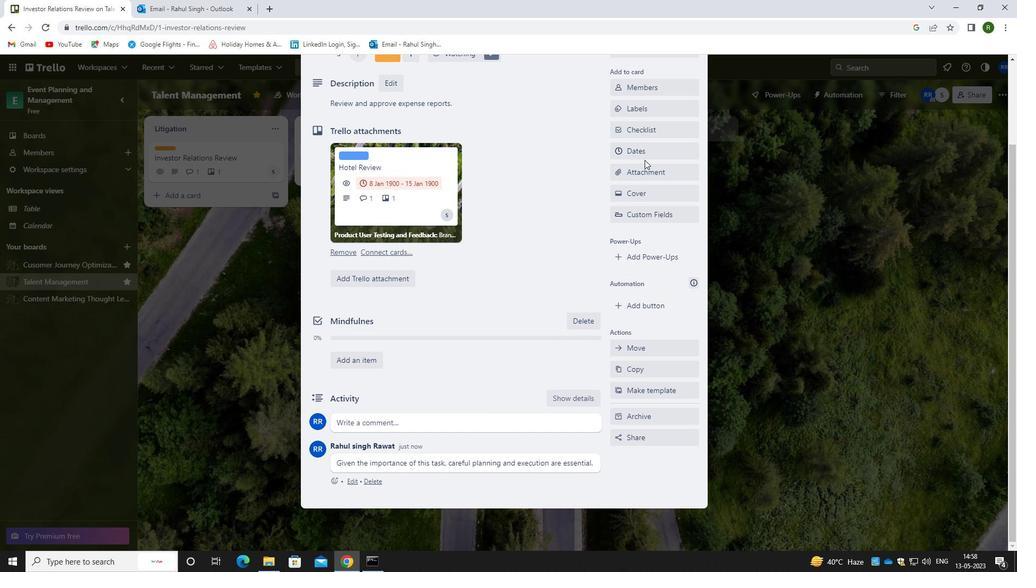 
Action: Mouse pressed left at (645, 151)
Screenshot: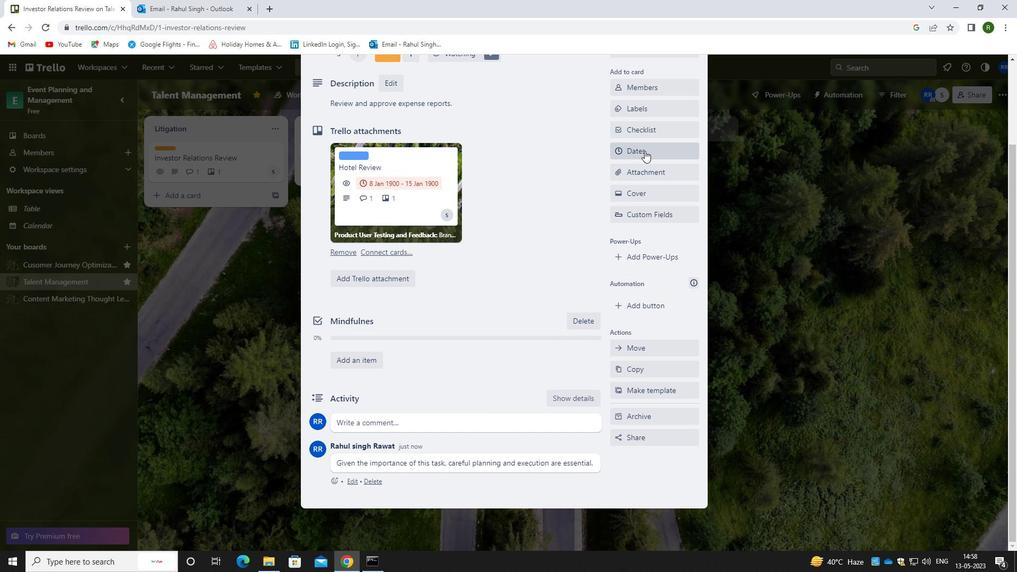 
Action: Mouse moved to (621, 367)
Screenshot: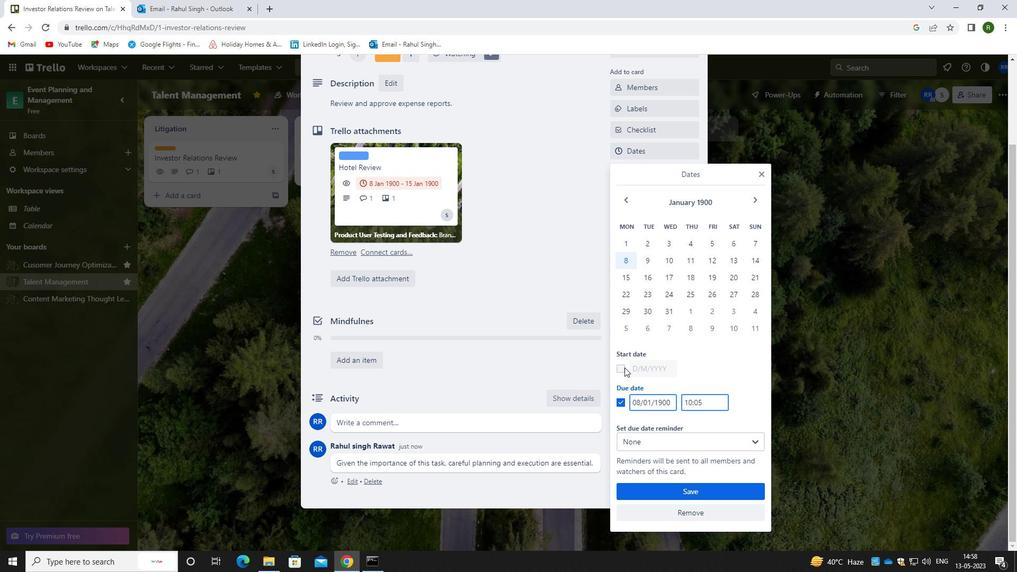 
Action: Mouse pressed left at (621, 367)
Screenshot: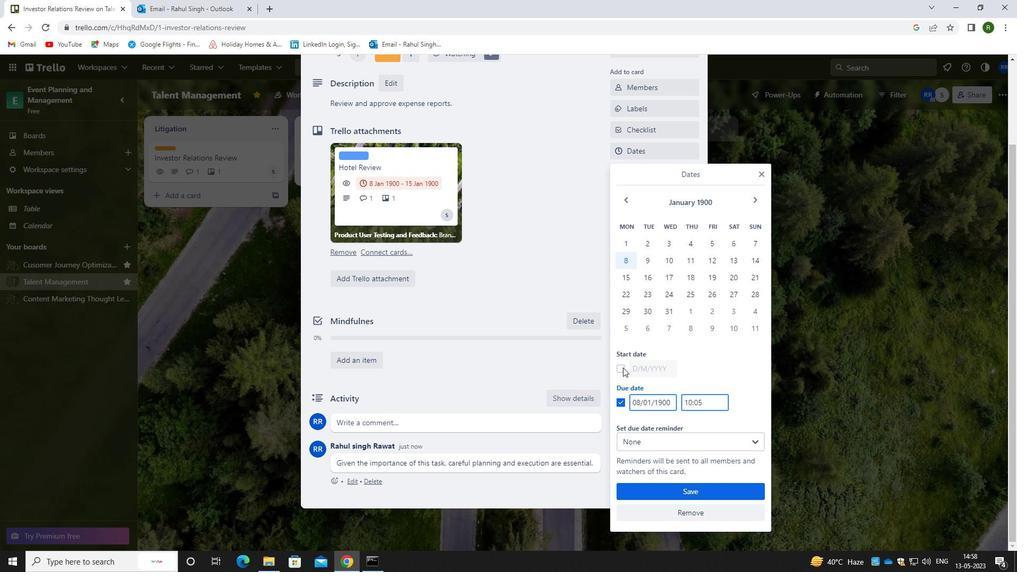 
Action: Mouse moved to (672, 367)
Screenshot: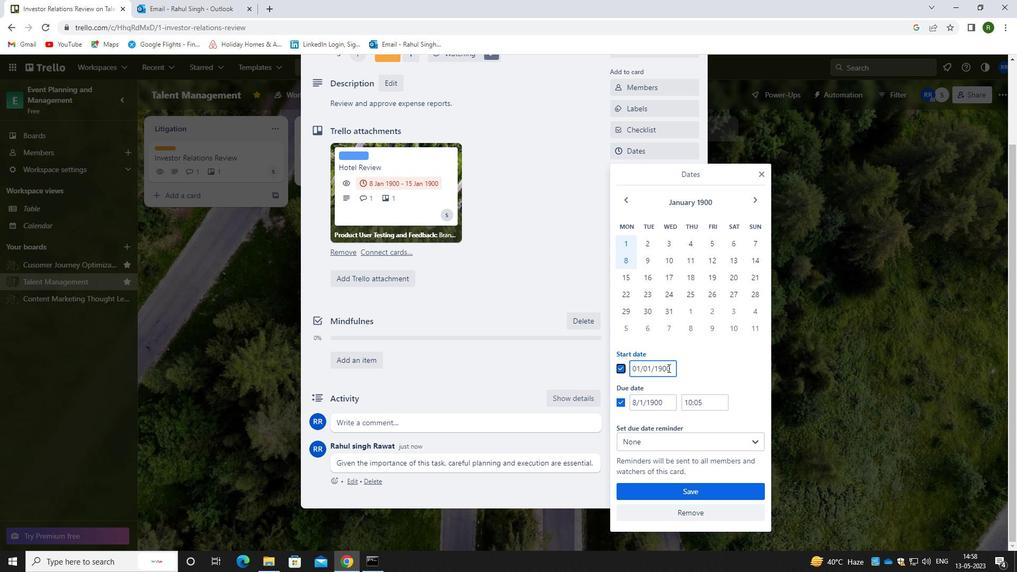 
Action: Mouse pressed left at (672, 367)
Screenshot: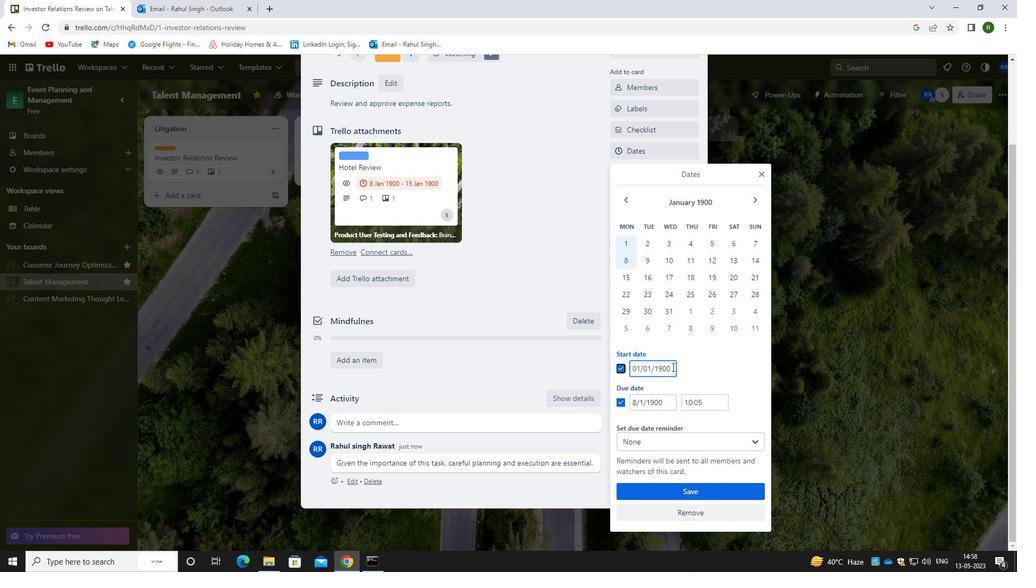 
Action: Mouse moved to (624, 371)
Screenshot: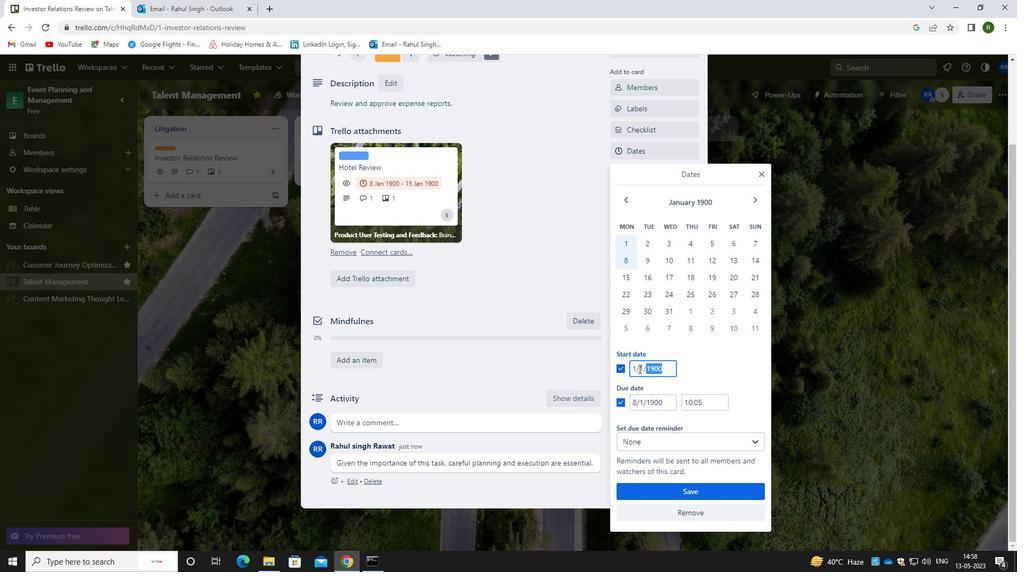 
Action: Key pressed 02/01/1900
Screenshot: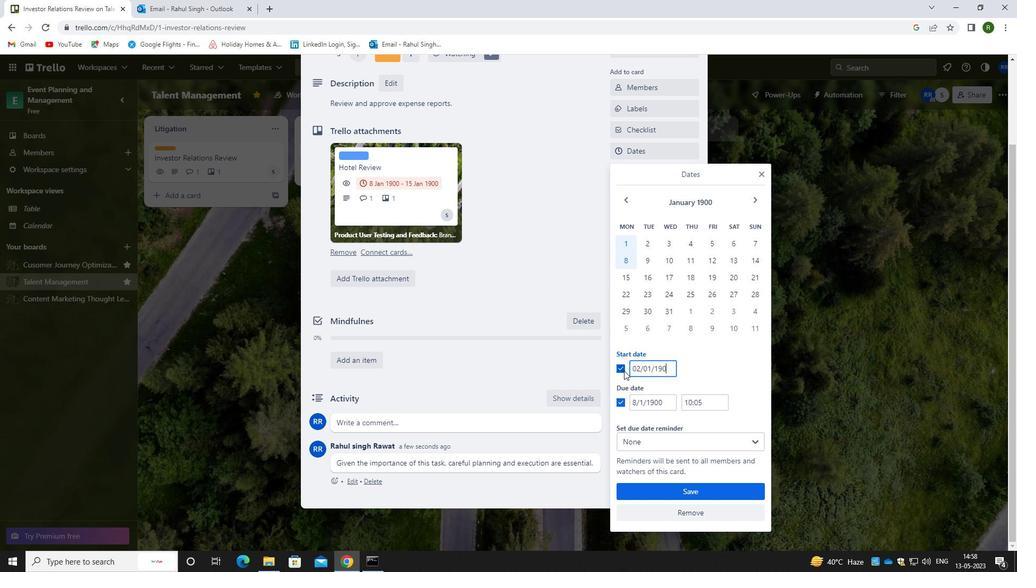 
Action: Mouse moved to (673, 401)
Screenshot: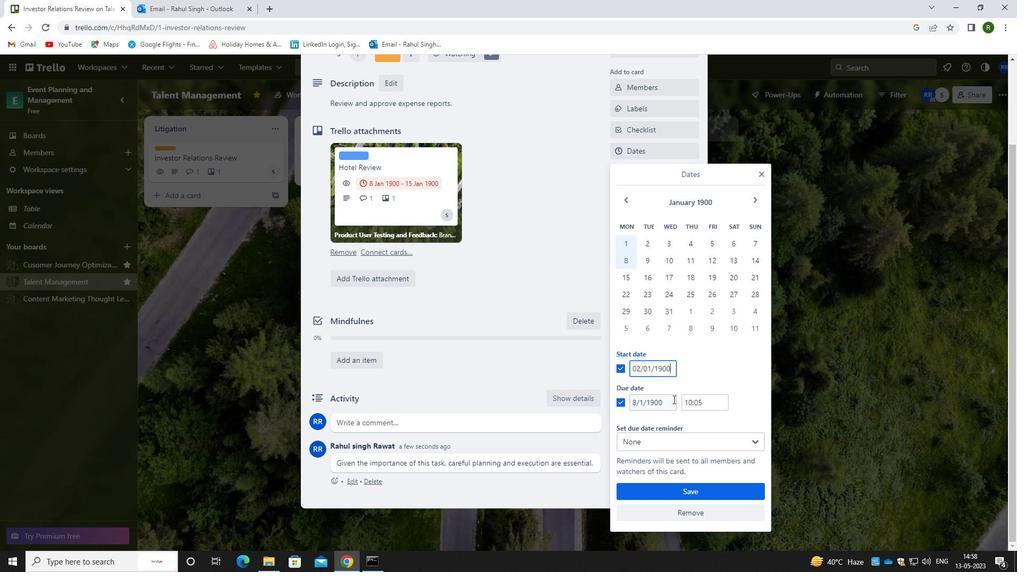 
Action: Mouse pressed left at (673, 401)
Screenshot: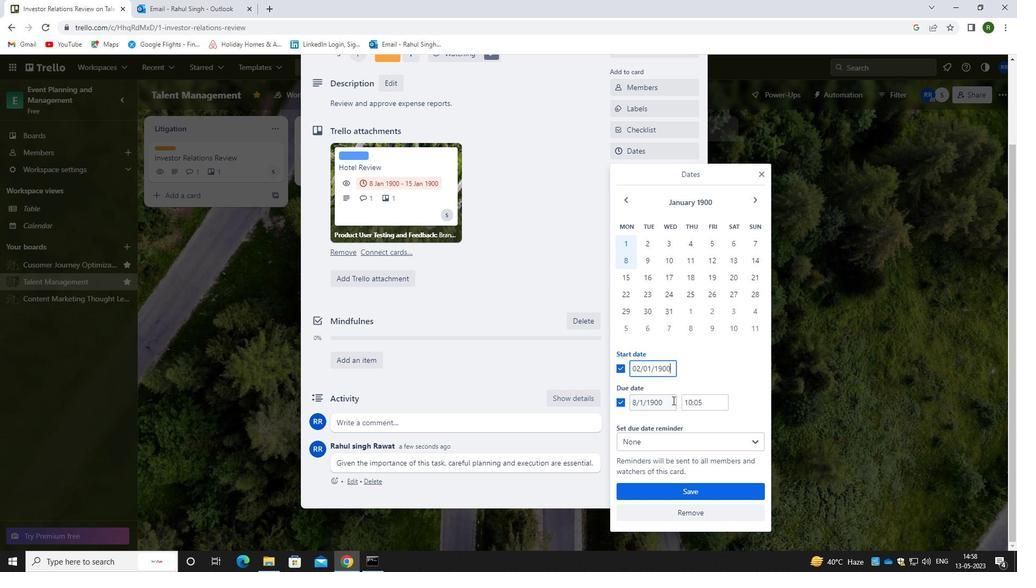 
Action: Mouse moved to (628, 404)
Screenshot: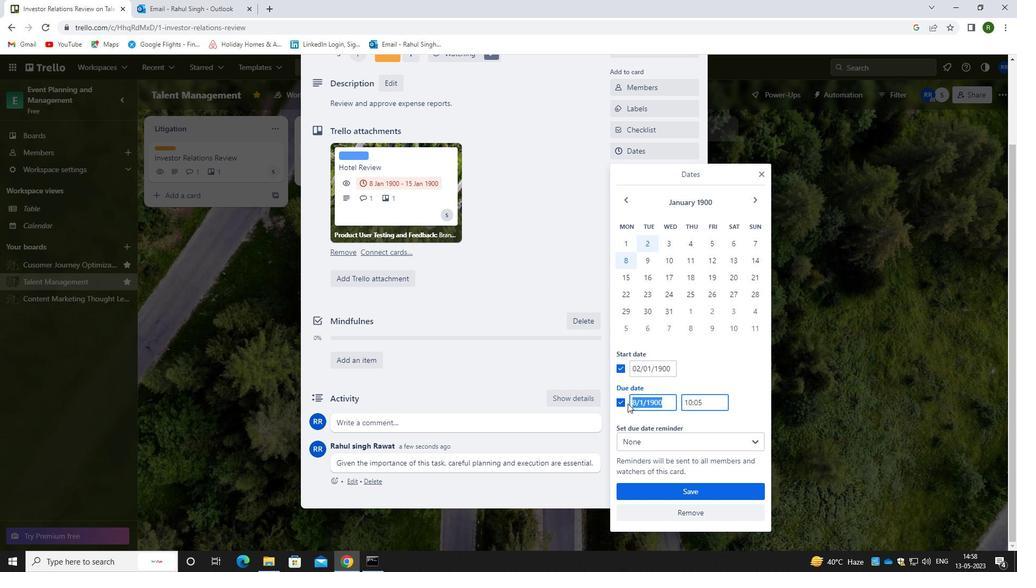 
Action: Key pressed 09/01/1900
Screenshot: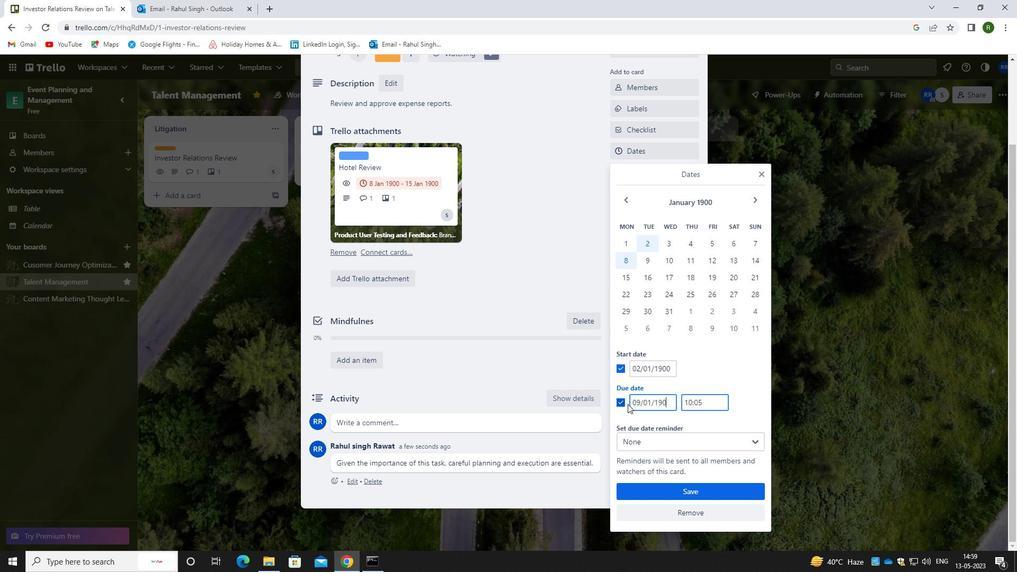 
Action: Mouse moved to (704, 498)
Screenshot: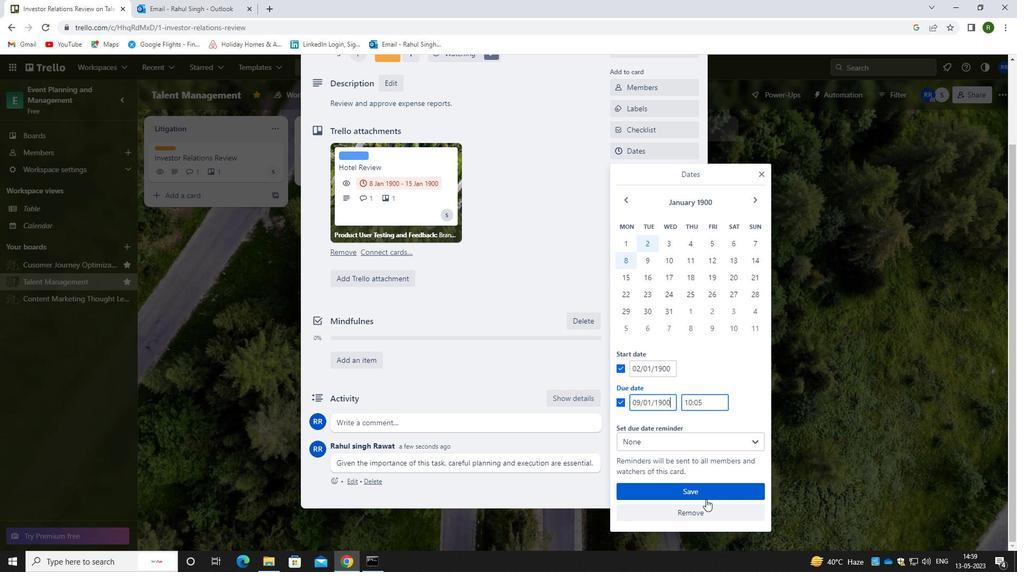 
Action: Mouse pressed left at (704, 498)
Screenshot: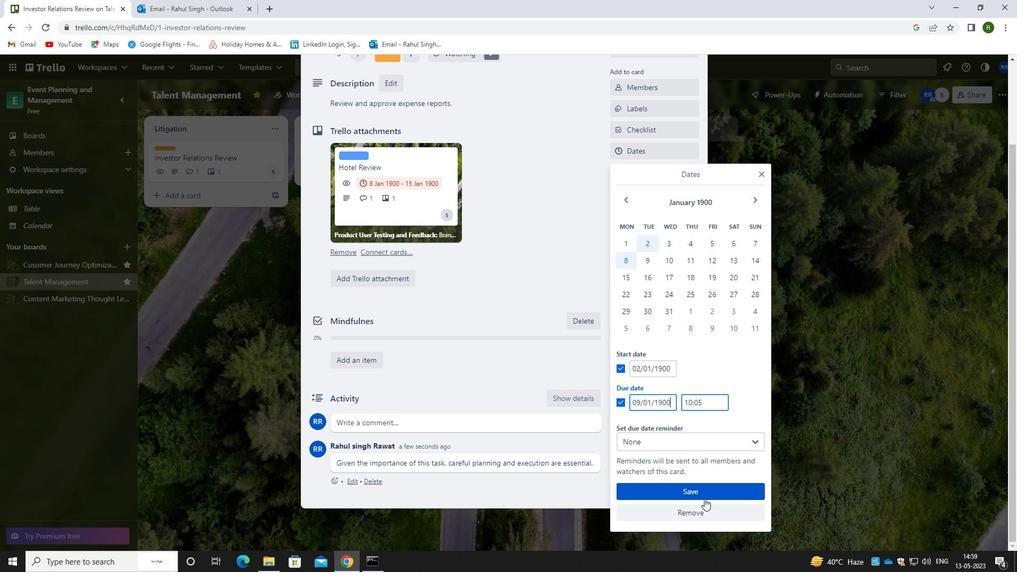 
Action: Mouse moved to (689, 467)
Screenshot: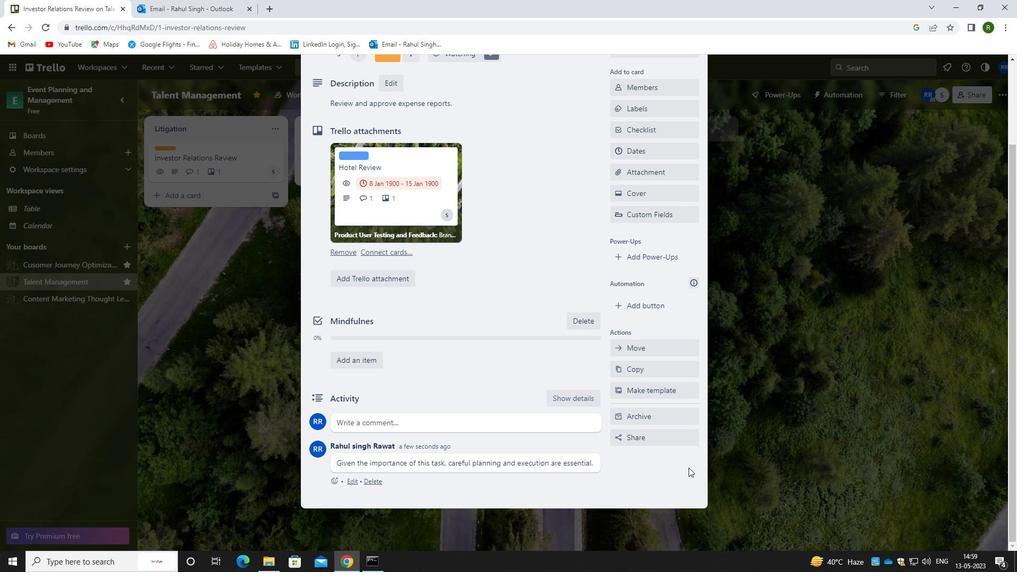 
Action: Mouse scrolled (689, 468) with delta (0, 0)
Screenshot: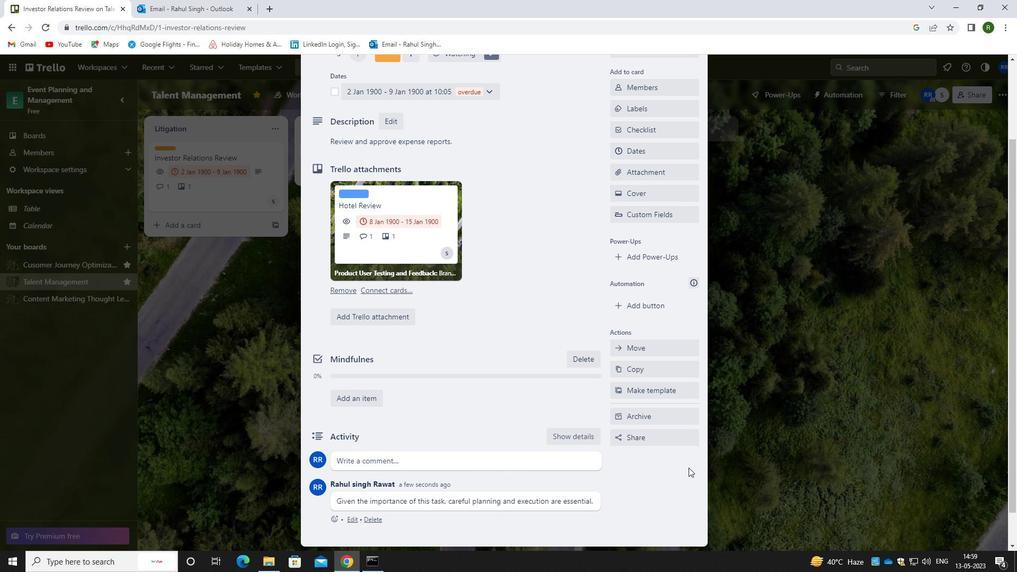 
Action: Mouse scrolled (689, 468) with delta (0, 0)
Screenshot: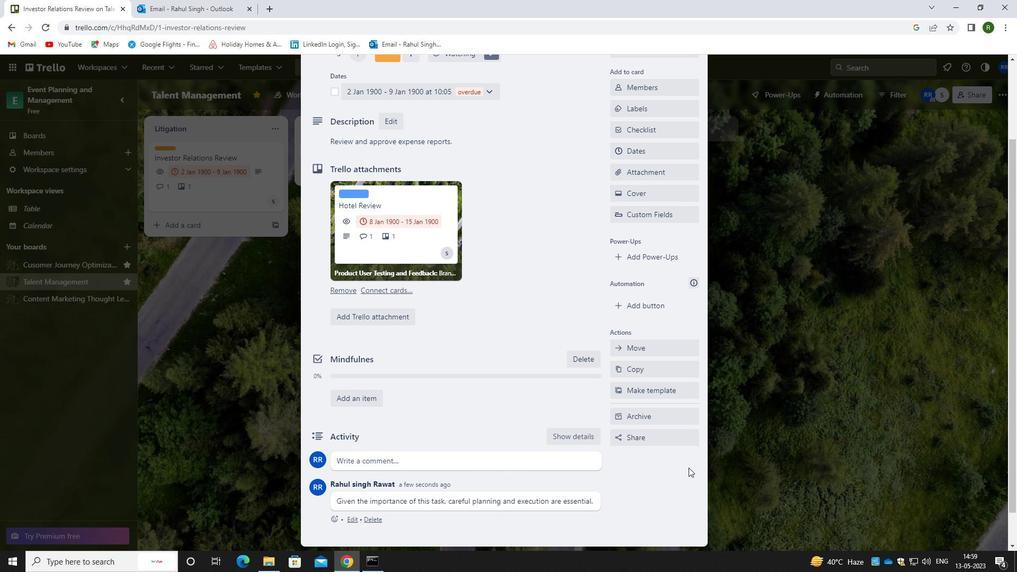 
Action: Mouse scrolled (689, 468) with delta (0, 0)
Screenshot: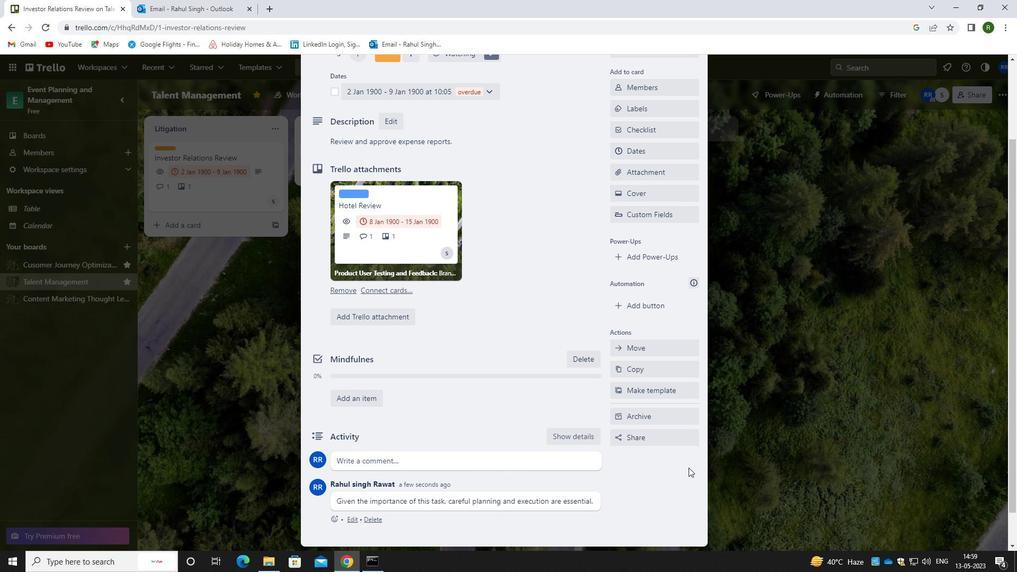
Action: Mouse scrolled (689, 468) with delta (0, 0)
Screenshot: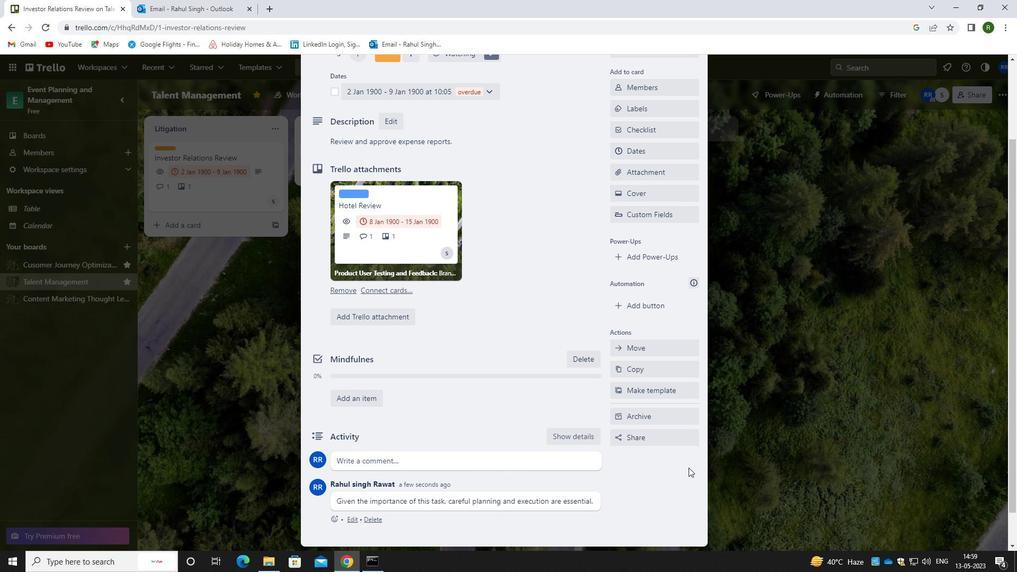 
